Task: Add an event with the title Webinar: Advanced Google AdWords Campaign Optimization, date '2023/11/03', time 9:15 AM to 11:15 AMand add a description: The problem-solving activities will be designed with time constraints, simulating real-world pressure and the need for efficient decision-making. This encourages teams to prioritize tasks, manage their time effectively, and remain focused on achieving their goals.Select event color  Banana . Add location for the event as: Milan, Italy, logged in from the account softage.4@softage.netand send the event invitation to softage.8@softage.net and softage.9@softage.net. Set a reminder for the event Weekly on Sunday
Action: Mouse moved to (78, 97)
Screenshot: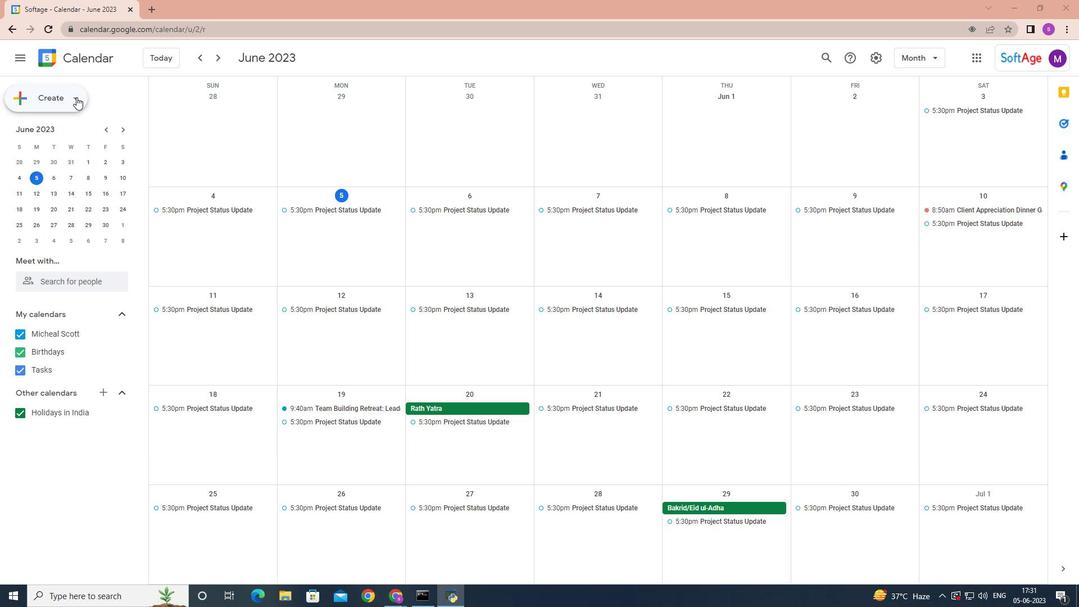 
Action: Mouse pressed left at (78, 97)
Screenshot: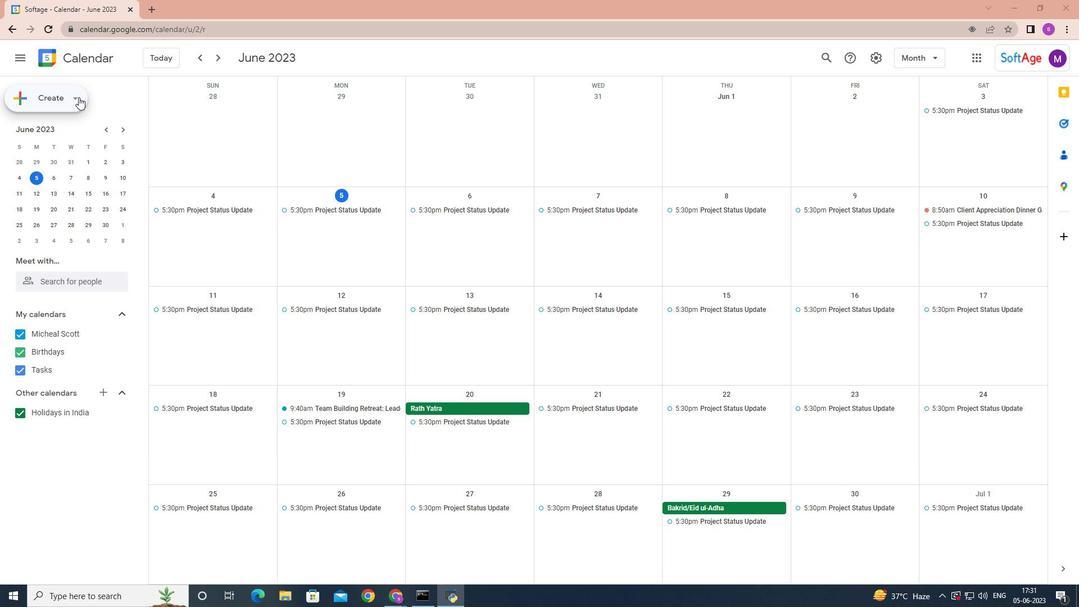 
Action: Mouse moved to (68, 125)
Screenshot: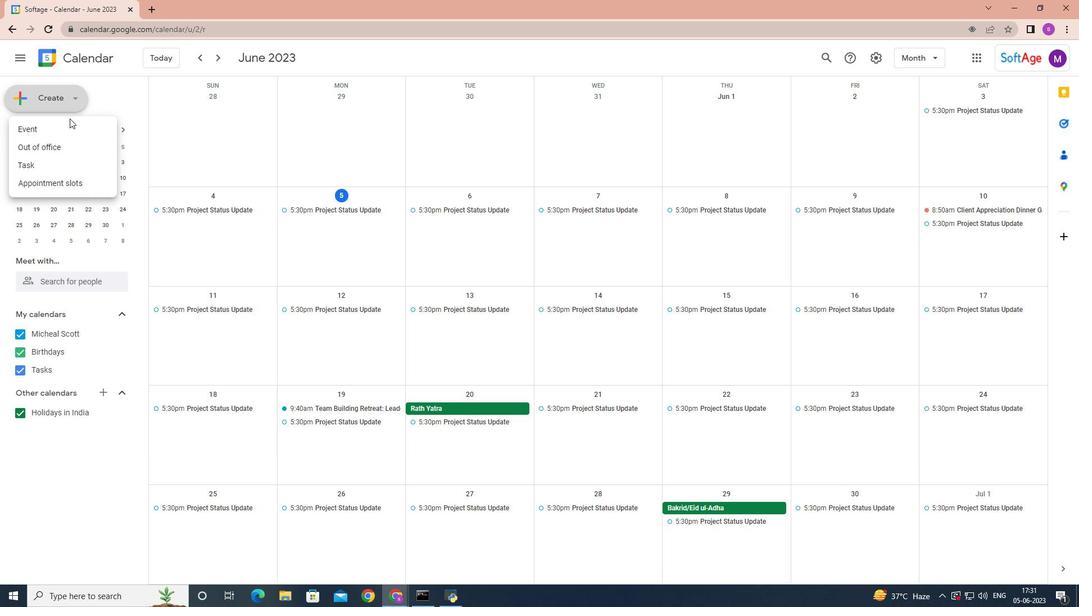 
Action: Mouse pressed left at (68, 125)
Screenshot: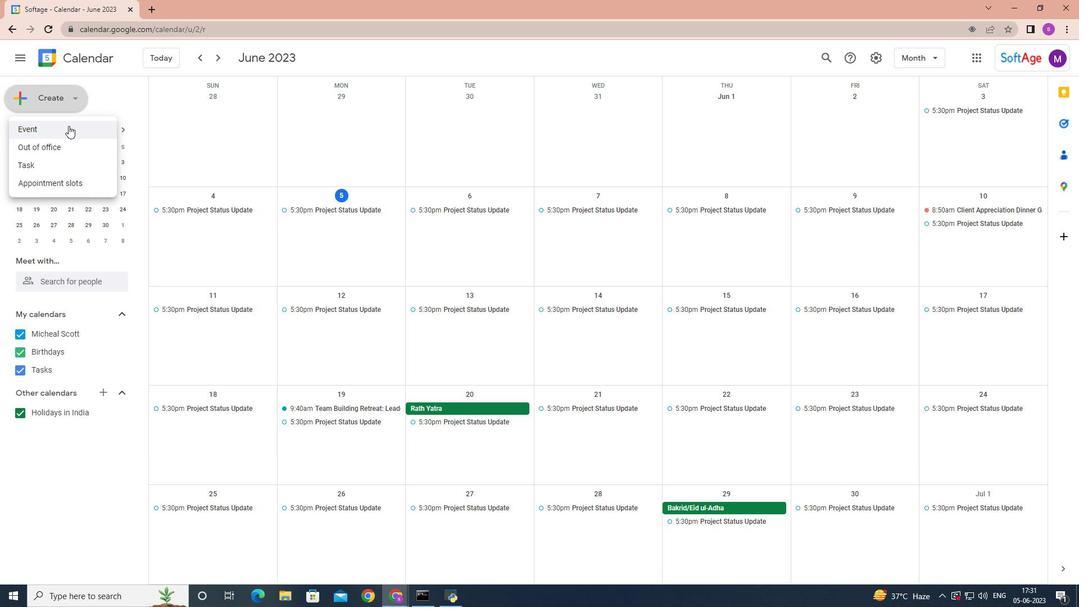 
Action: Mouse moved to (178, 439)
Screenshot: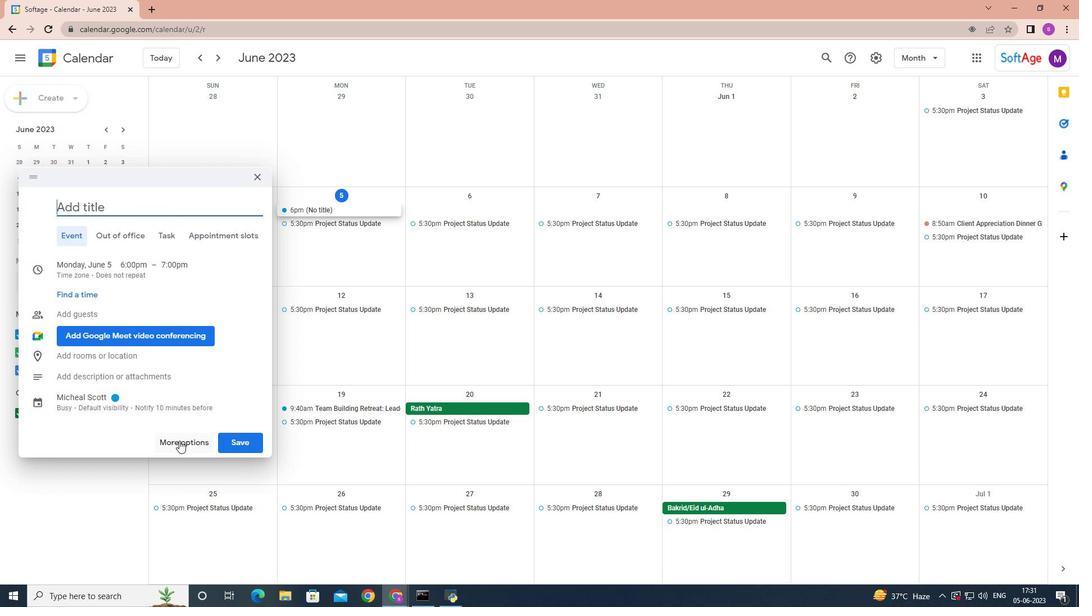 
Action: Mouse pressed left at (178, 439)
Screenshot: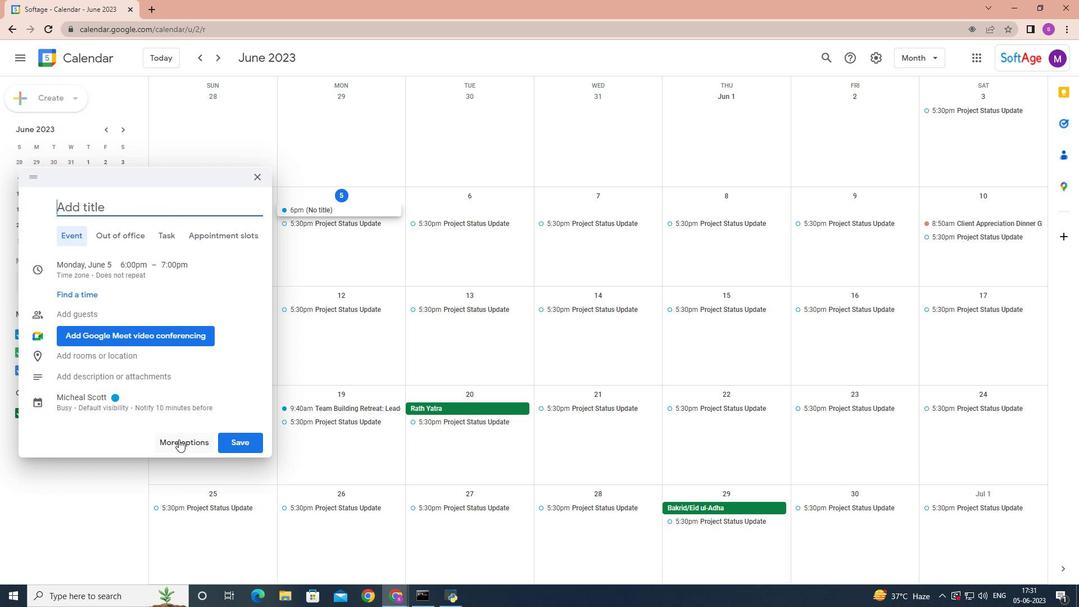 
Action: Key pressed <Key.shift>Webinar<Key.shift>:<Key.space><Key.shift>Advanced<Key.space><Key.shift>Google<Key.space><Key.shift>Ad<Key.shift>Words<Key.space><Key.shift>Campaign<Key.space><Key.shift>Optimization
Screenshot: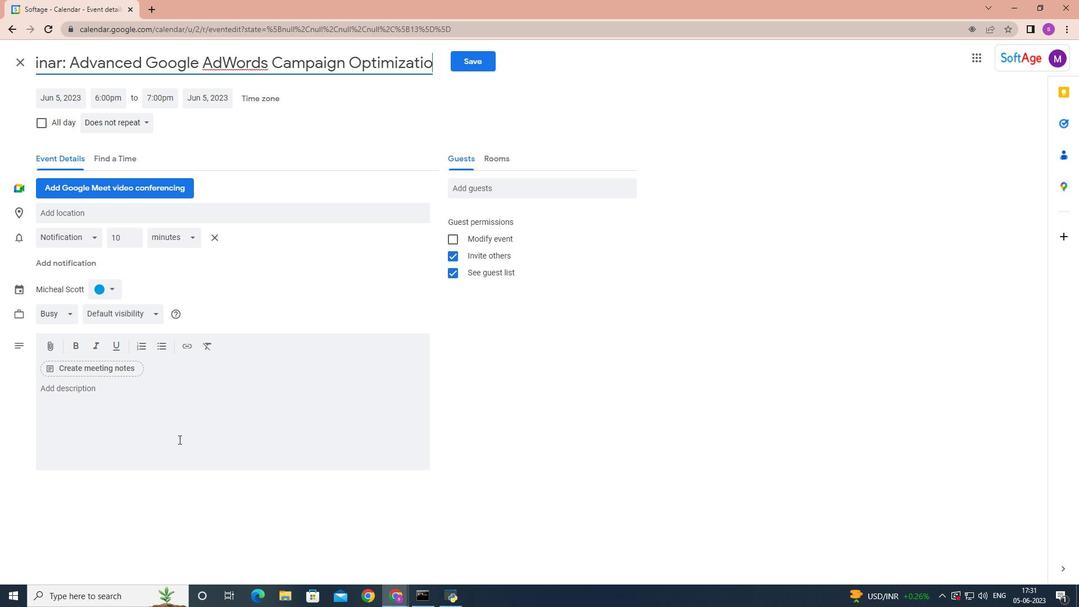 
Action: Mouse moved to (48, 99)
Screenshot: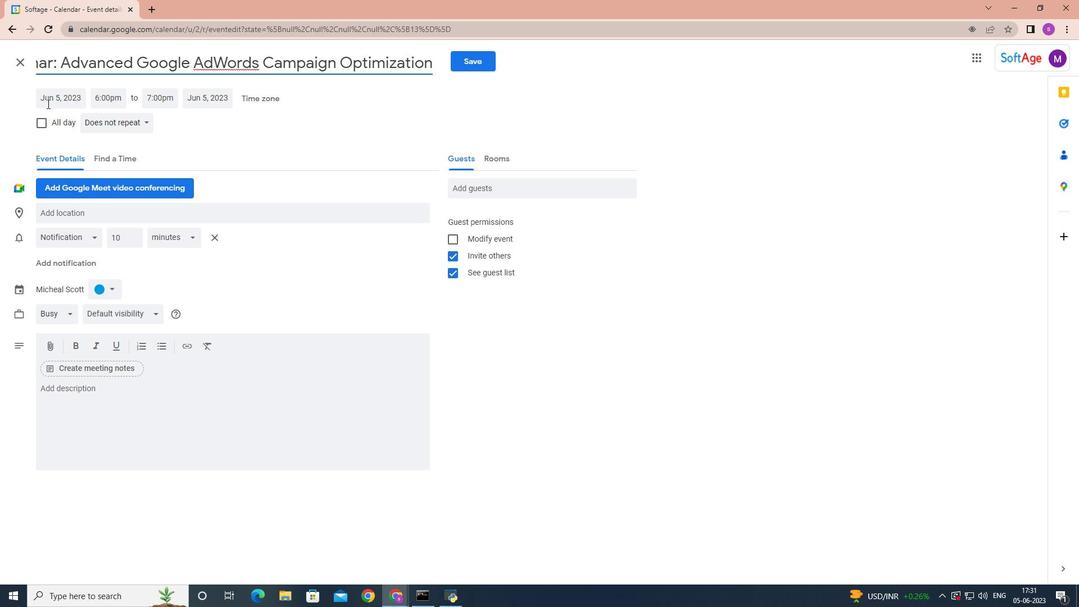 
Action: Mouse pressed left at (48, 99)
Screenshot: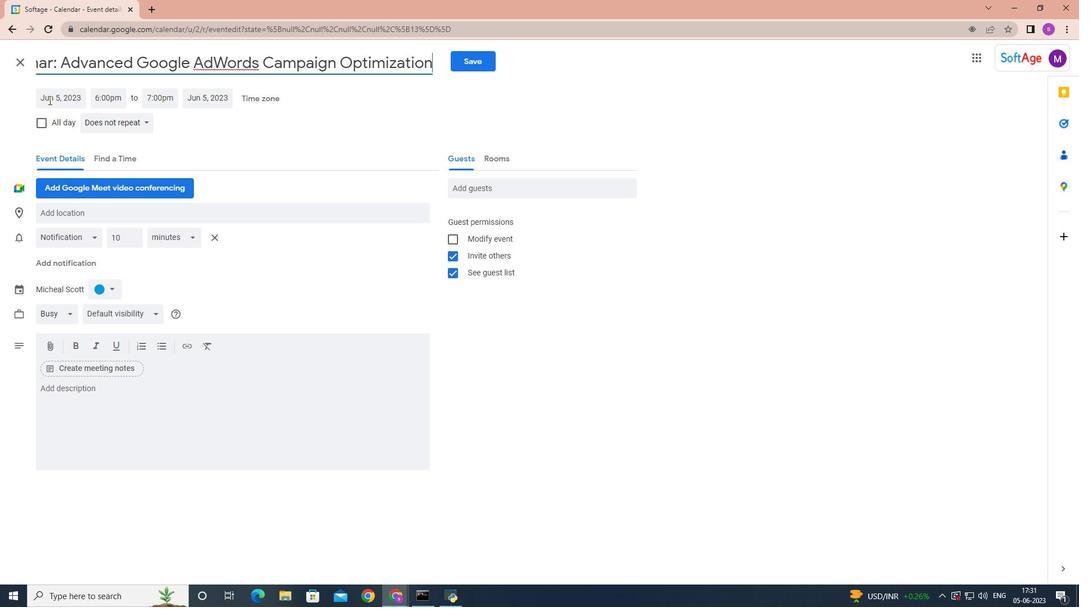 
Action: Mouse moved to (176, 120)
Screenshot: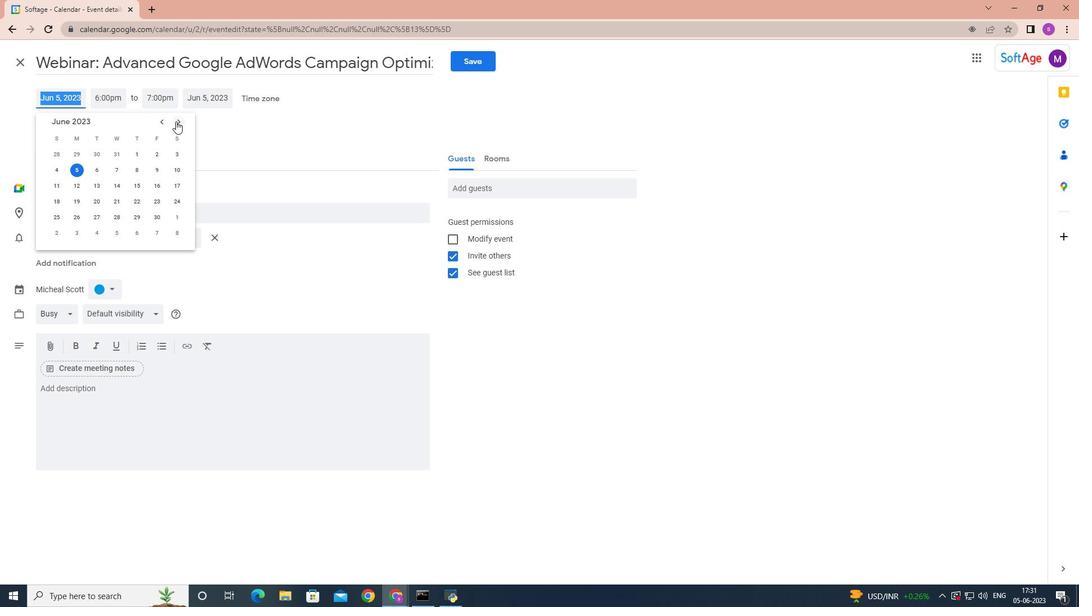 
Action: Mouse pressed left at (176, 120)
Screenshot: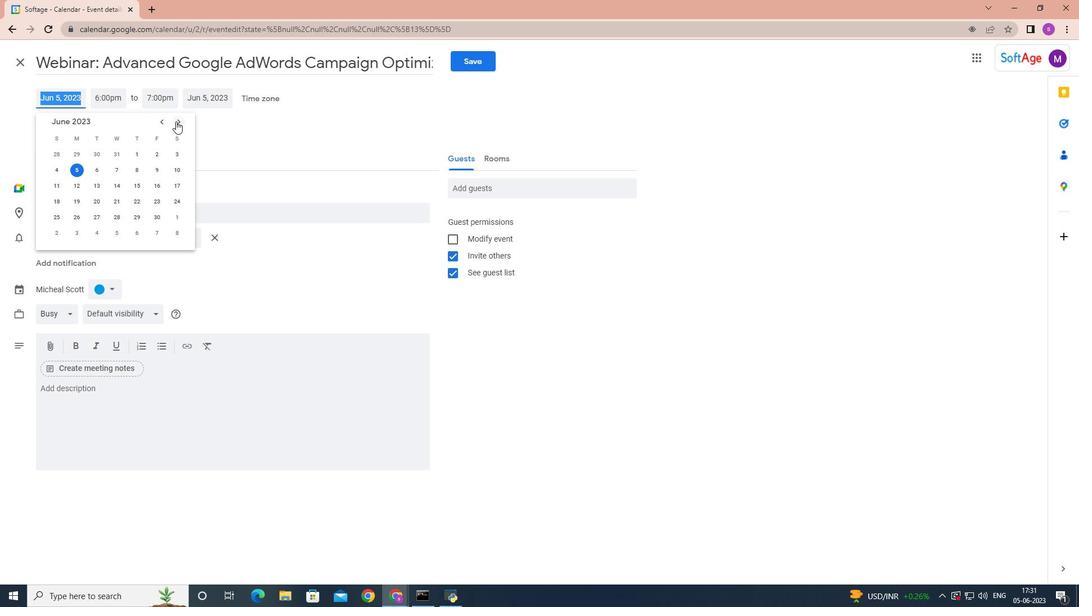 
Action: Mouse pressed left at (176, 120)
Screenshot: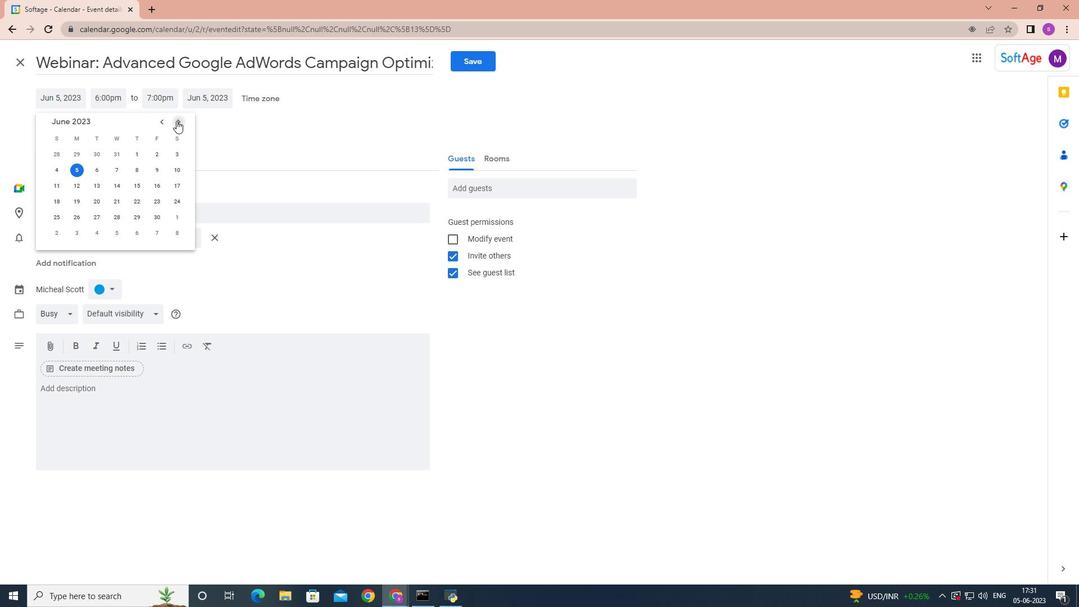 
Action: Mouse pressed left at (176, 120)
Screenshot: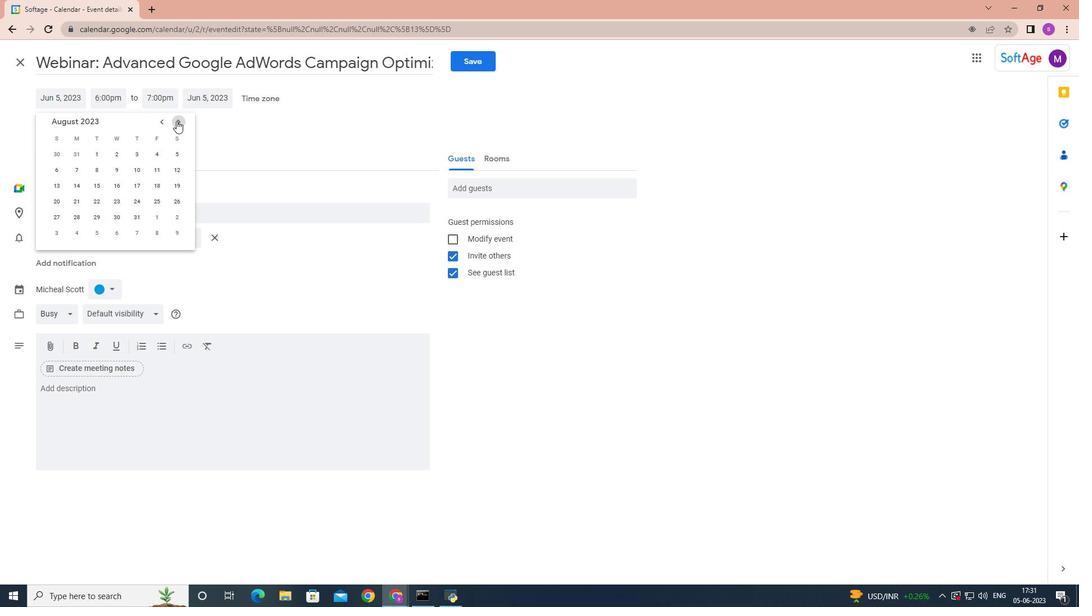 
Action: Mouse pressed left at (176, 120)
Screenshot: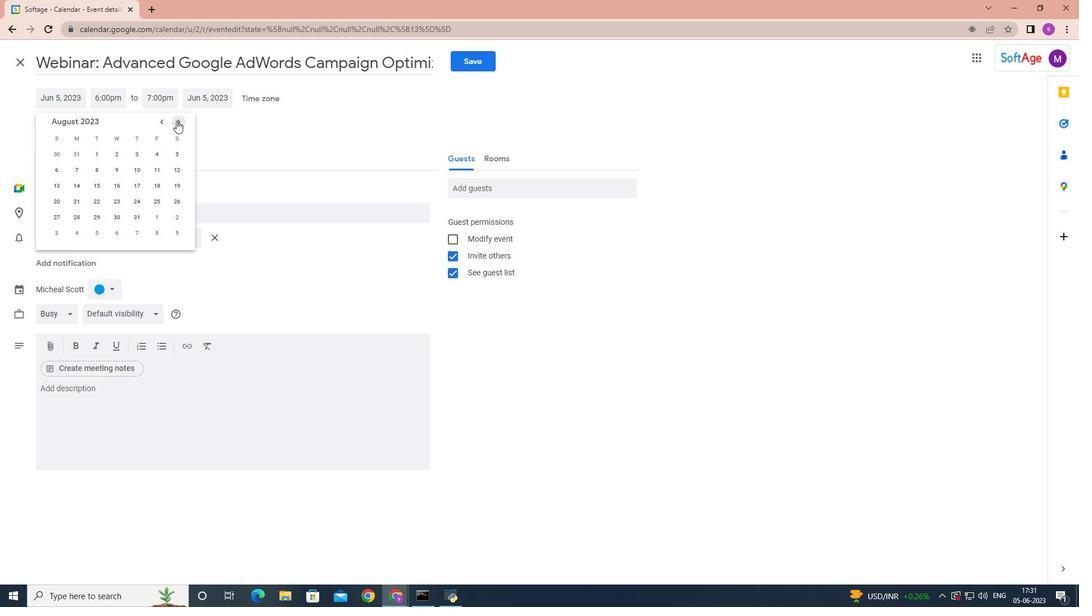 
Action: Mouse pressed left at (176, 120)
Screenshot: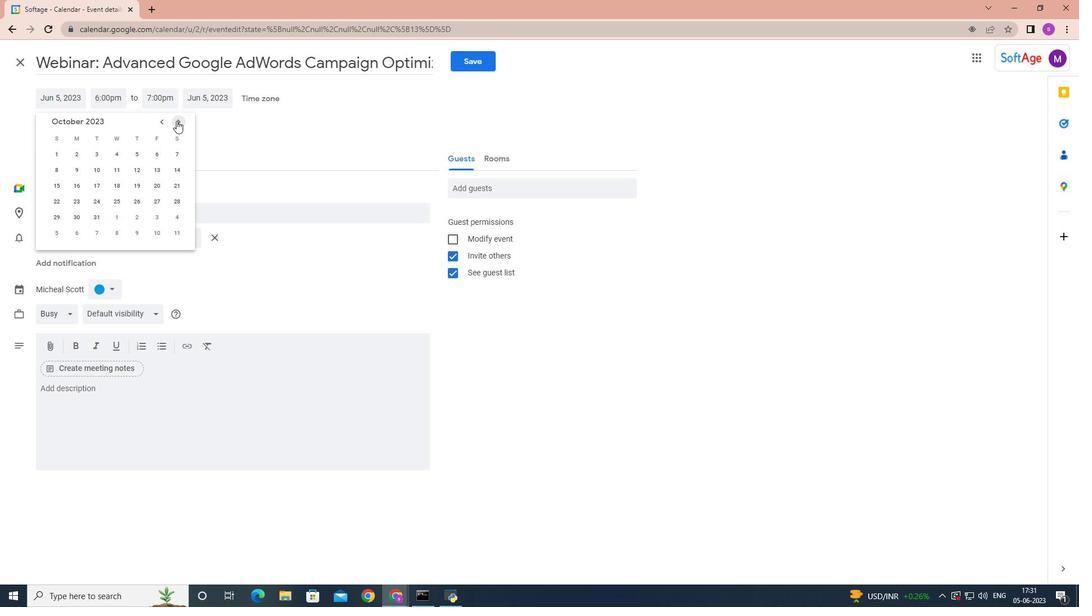 
Action: Mouse moved to (155, 155)
Screenshot: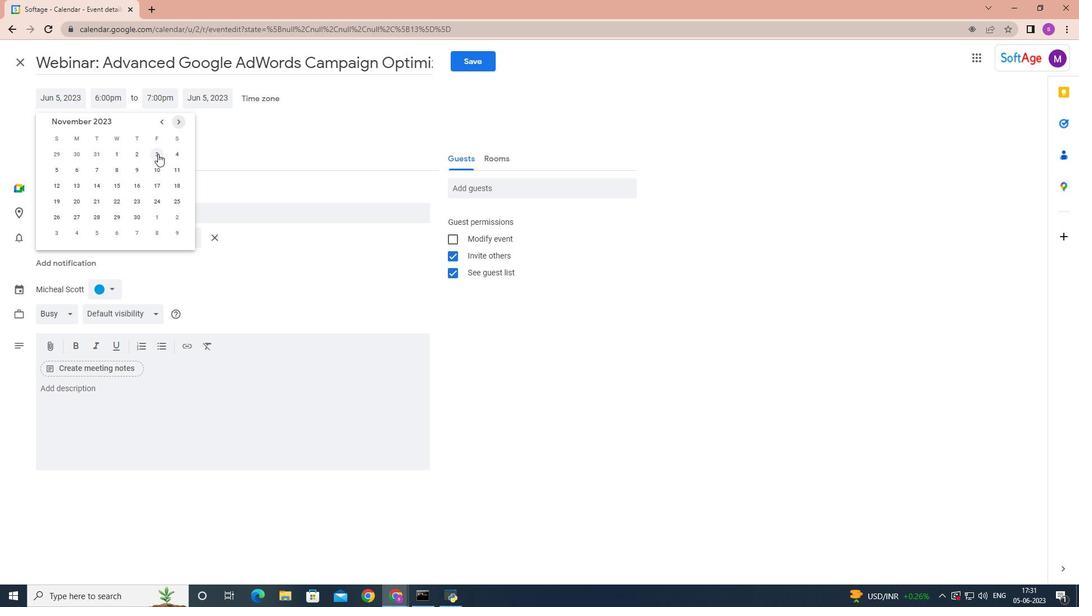 
Action: Mouse pressed left at (155, 155)
Screenshot: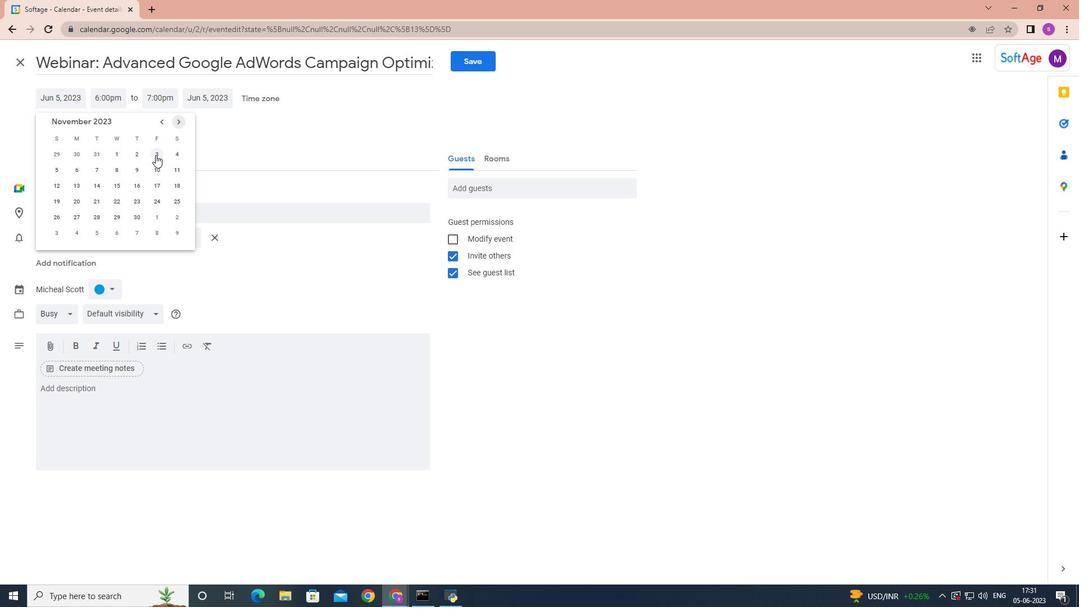 
Action: Mouse moved to (112, 98)
Screenshot: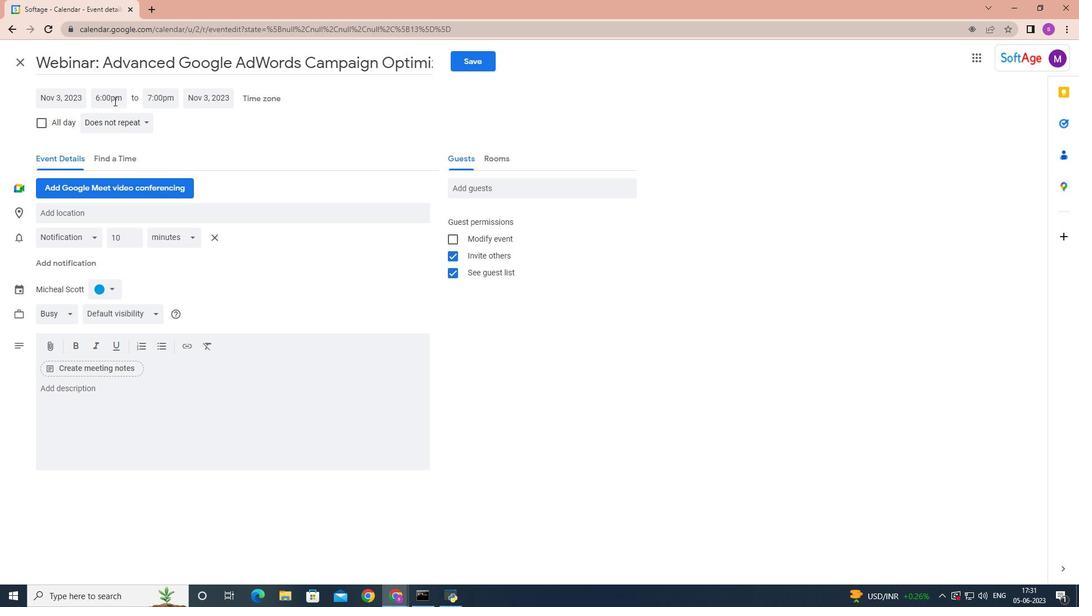 
Action: Mouse pressed left at (112, 98)
Screenshot: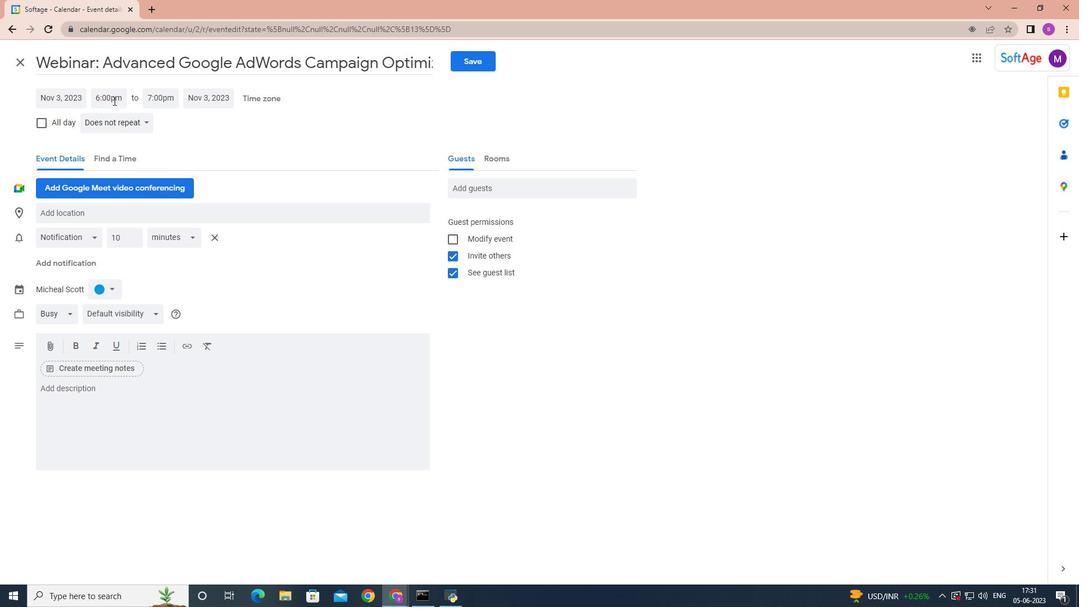 
Action: Mouse moved to (124, 138)
Screenshot: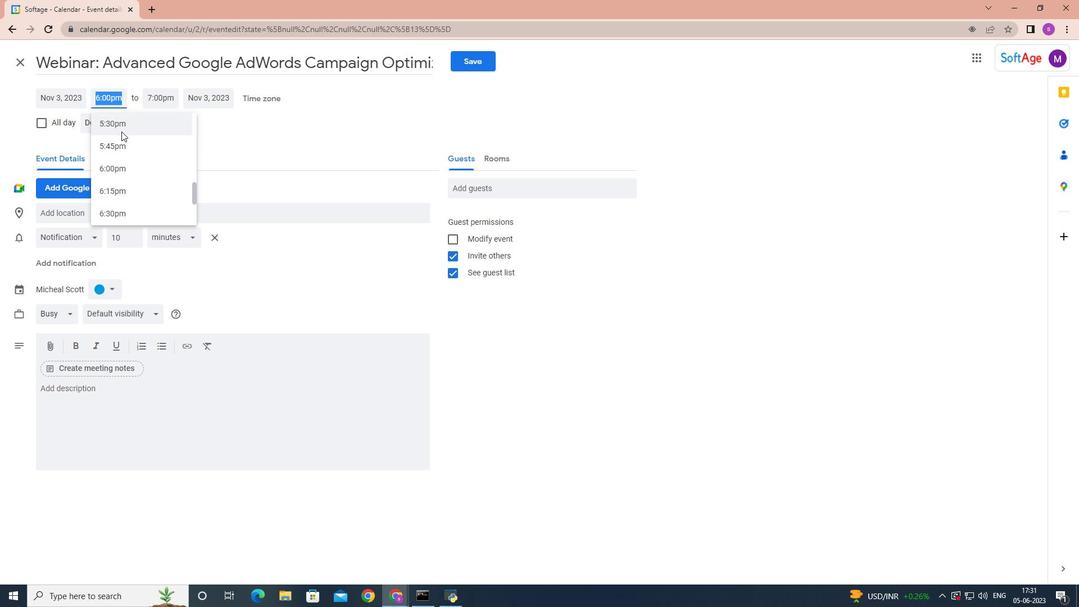 
Action: Mouse scrolled (124, 138) with delta (0, 0)
Screenshot: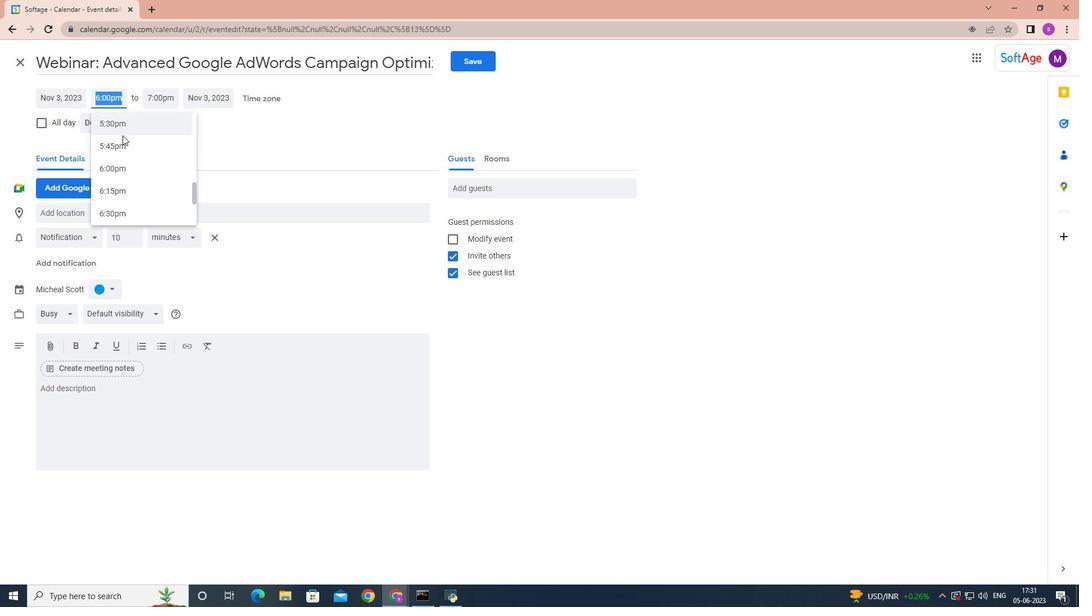 
Action: Mouse scrolled (124, 138) with delta (0, 0)
Screenshot: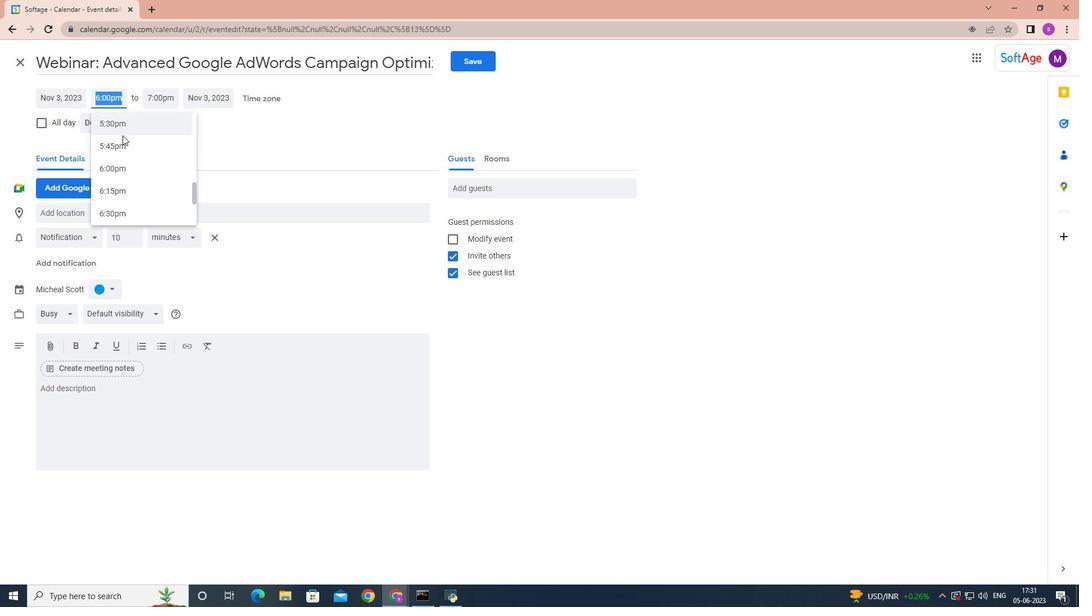 
Action: Mouse moved to (124, 139)
Screenshot: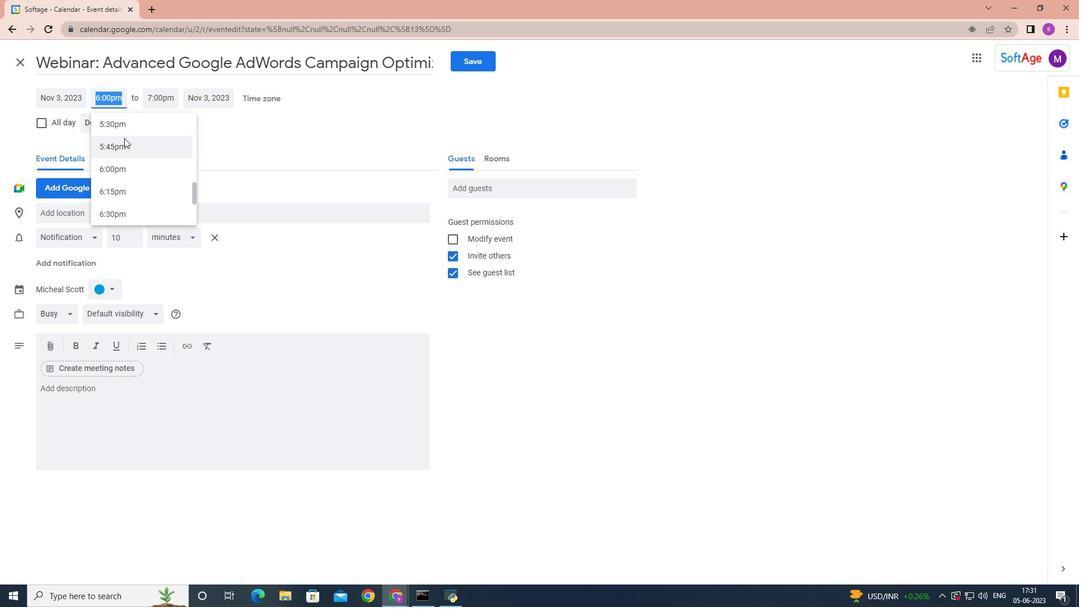 
Action: Mouse scrolled (124, 140) with delta (0, 0)
Screenshot: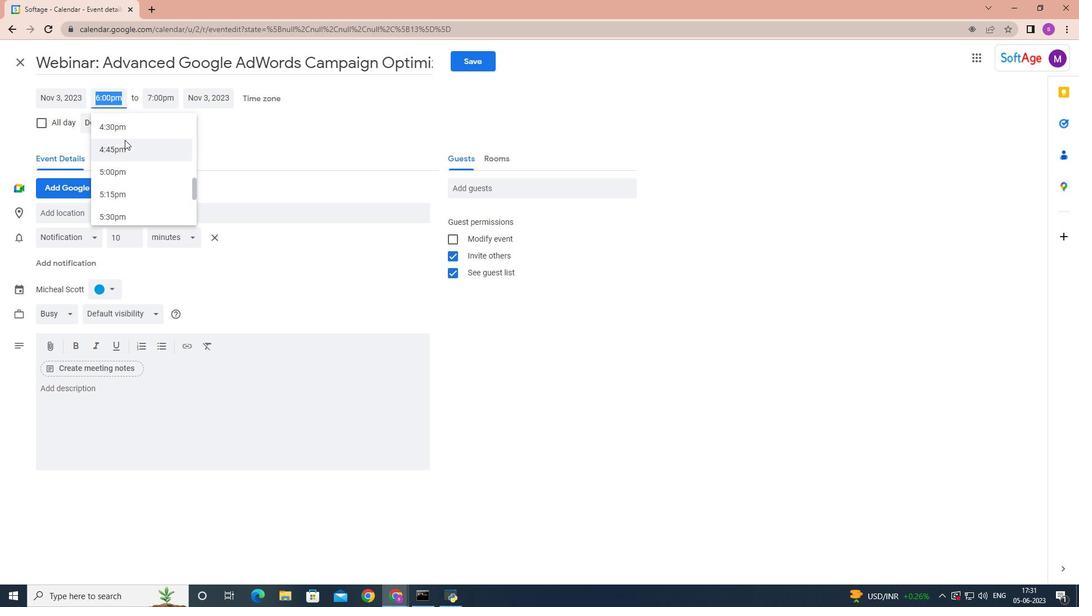 
Action: Mouse scrolled (124, 140) with delta (0, 0)
Screenshot: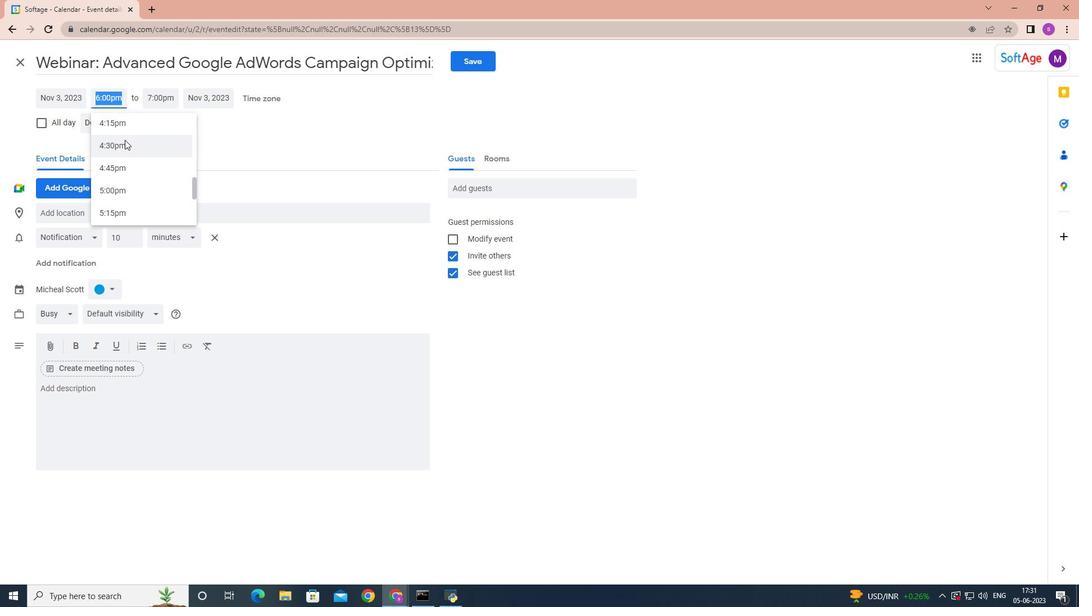 
Action: Mouse scrolled (124, 140) with delta (0, 0)
Screenshot: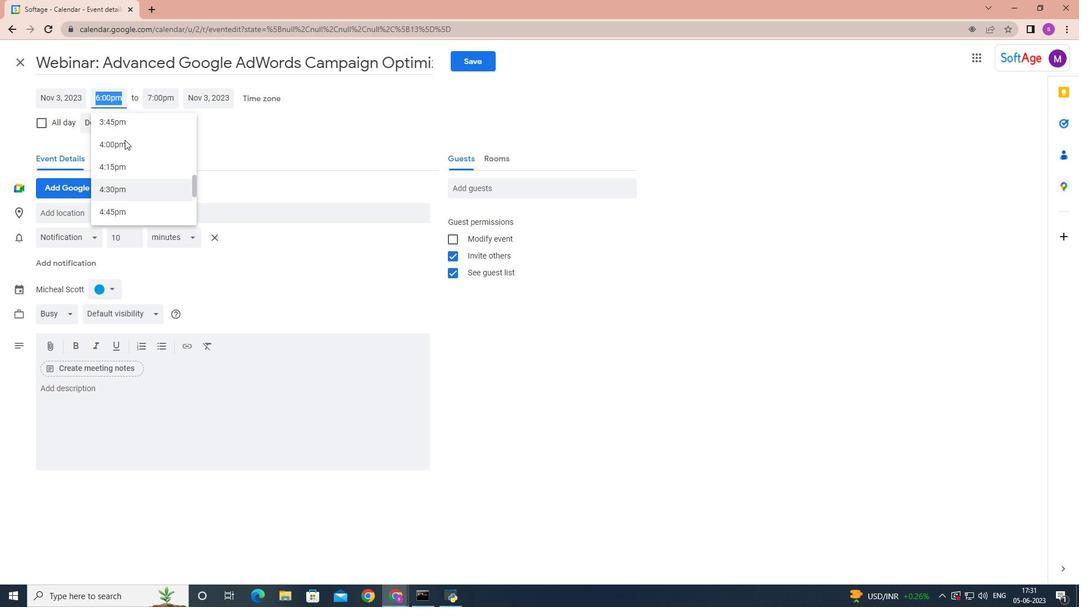 
Action: Mouse scrolled (124, 140) with delta (0, 0)
Screenshot: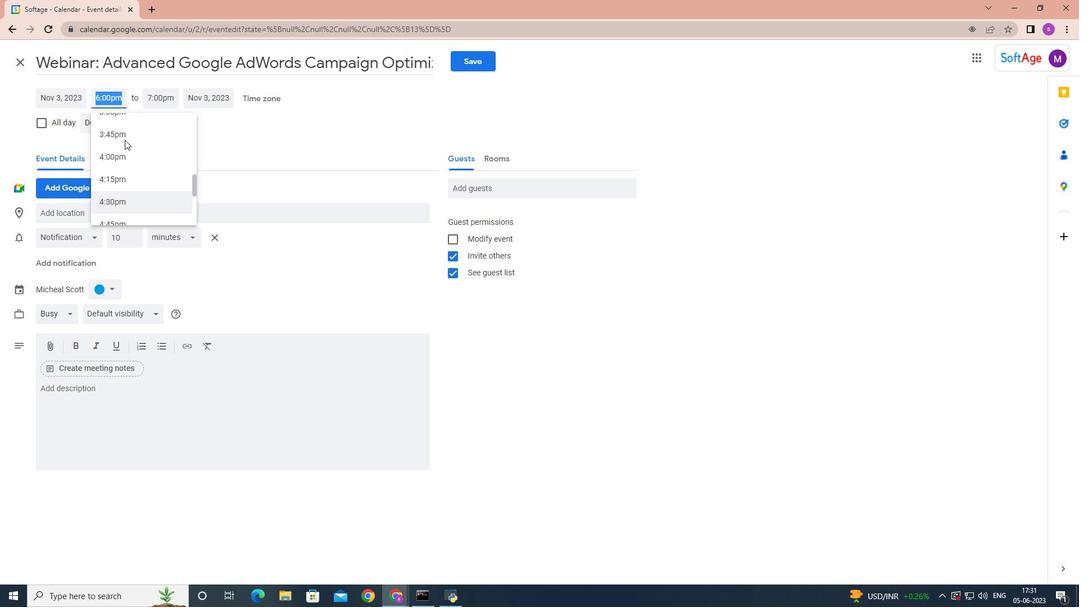 
Action: Mouse moved to (125, 139)
Screenshot: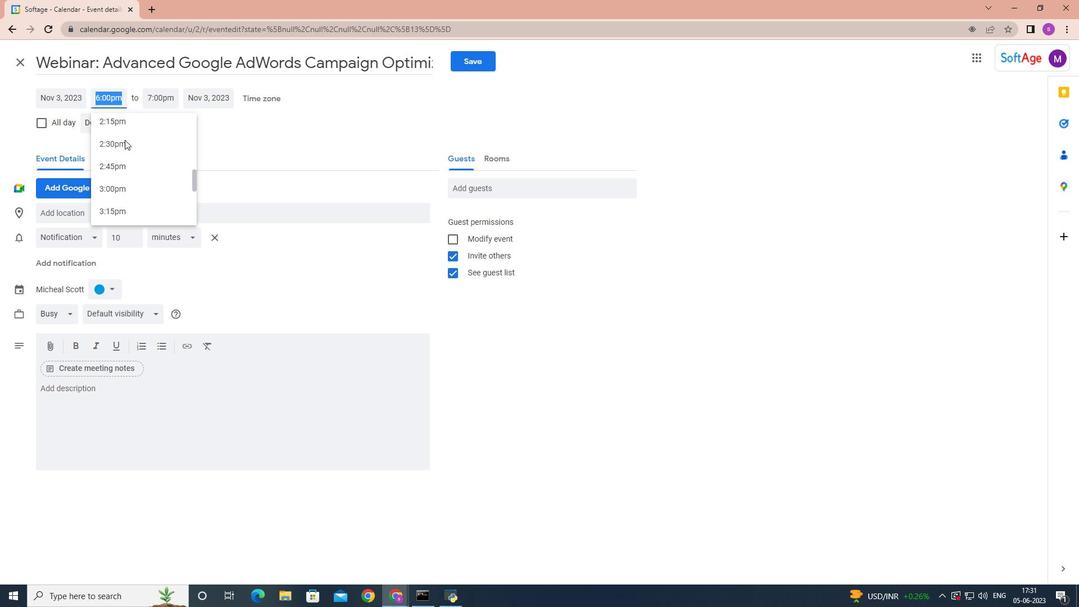 
Action: Mouse scrolled (125, 140) with delta (0, 0)
Screenshot: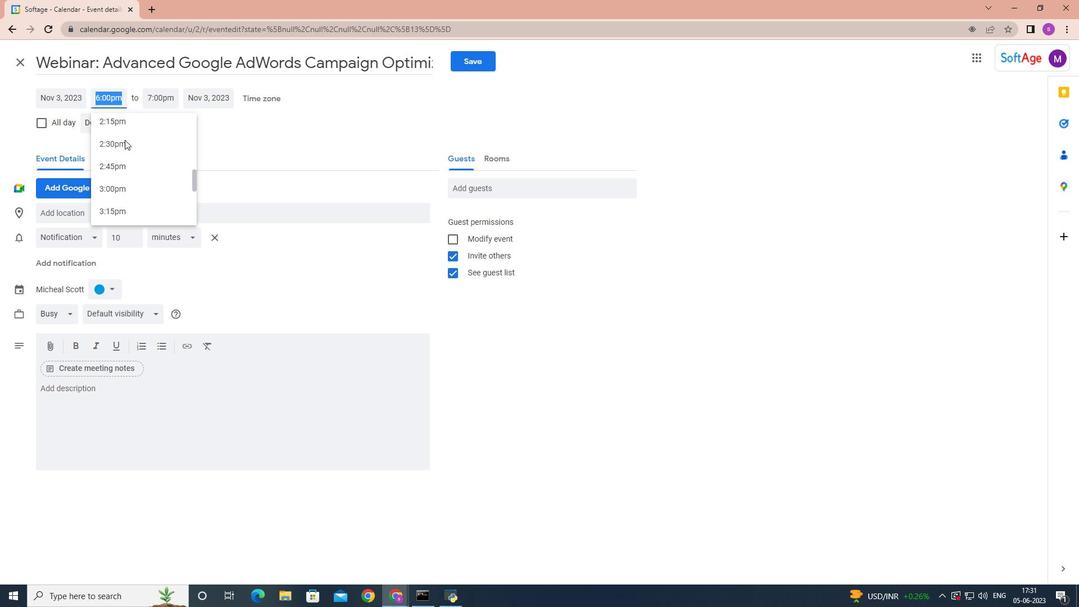 
Action: Mouse scrolled (125, 140) with delta (0, 0)
Screenshot: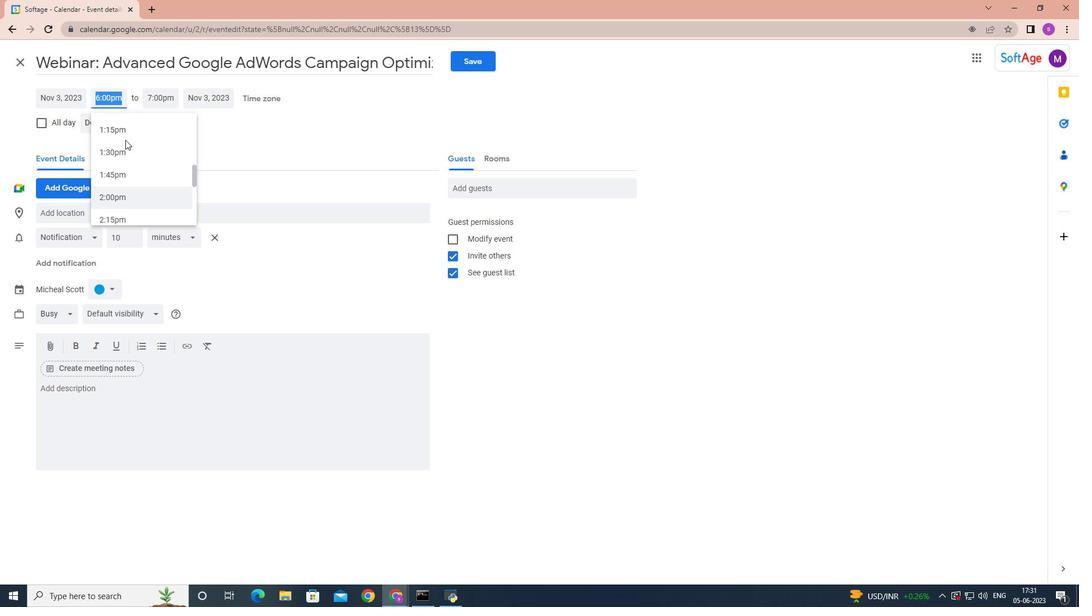 
Action: Mouse scrolled (125, 140) with delta (0, 0)
Screenshot: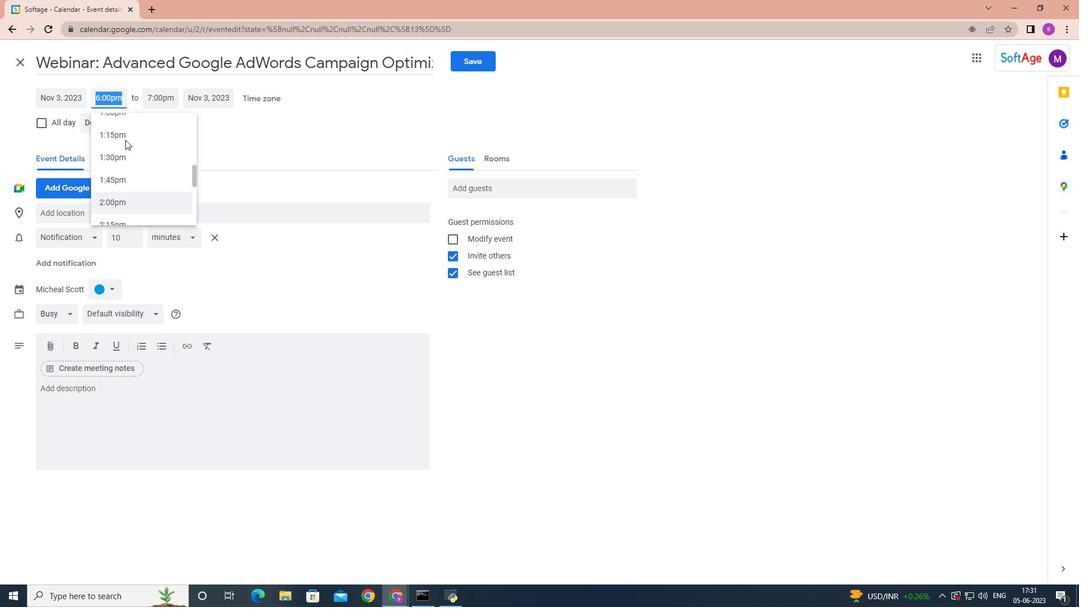 
Action: Mouse scrolled (125, 140) with delta (0, 0)
Screenshot: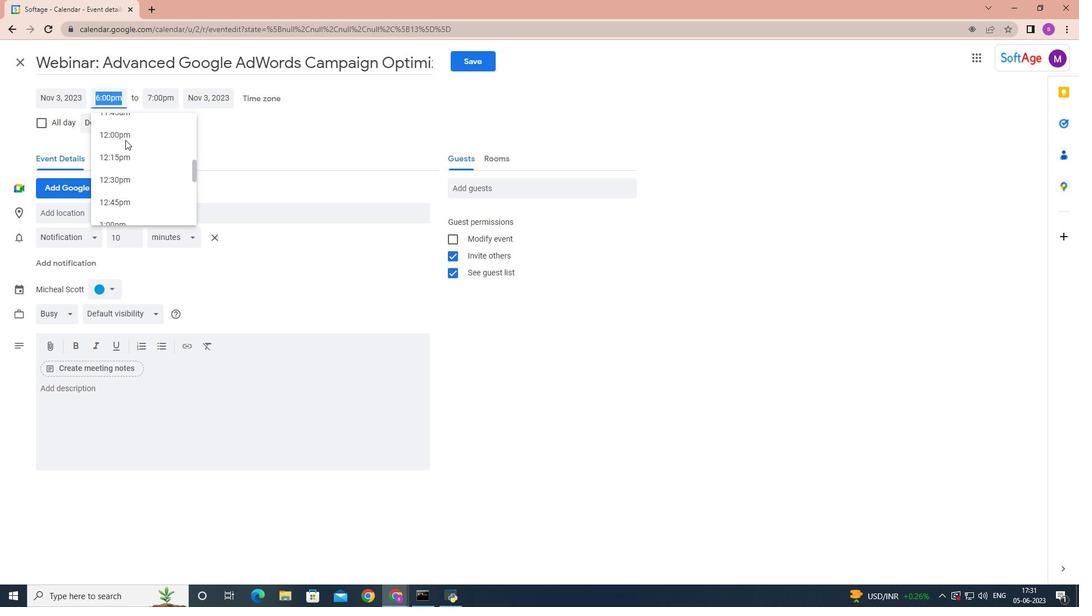 
Action: Mouse scrolled (125, 140) with delta (0, 0)
Screenshot: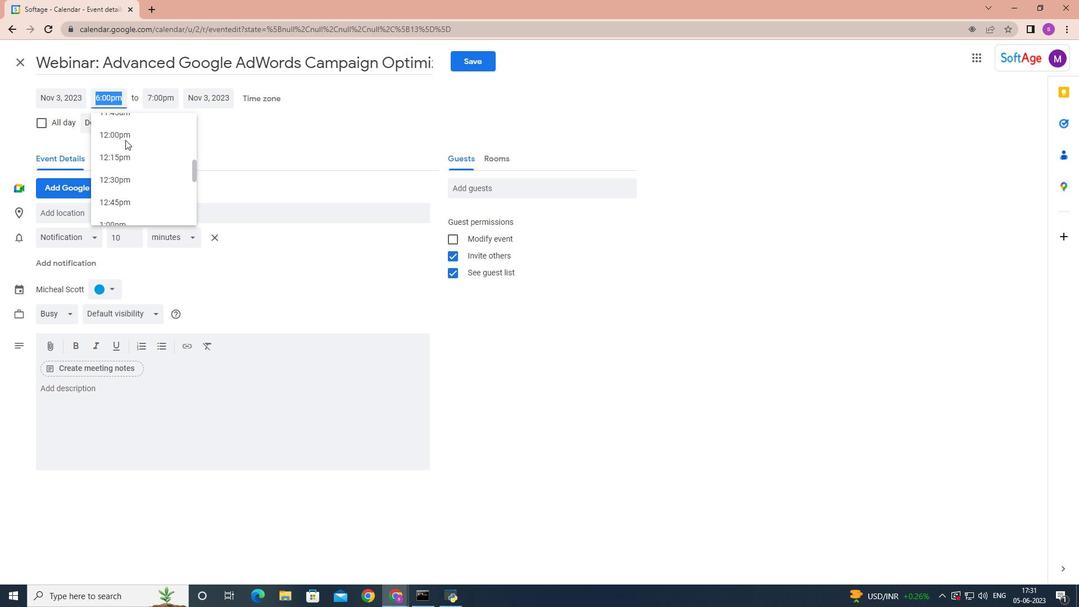 
Action: Mouse scrolled (125, 140) with delta (0, 0)
Screenshot: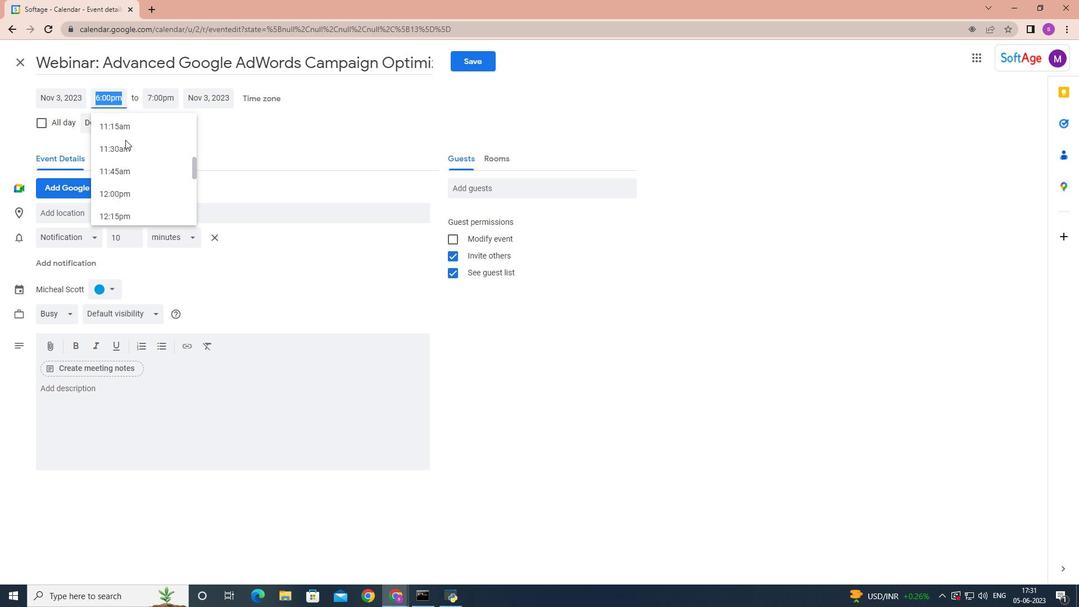 
Action: Mouse scrolled (125, 140) with delta (0, 0)
Screenshot: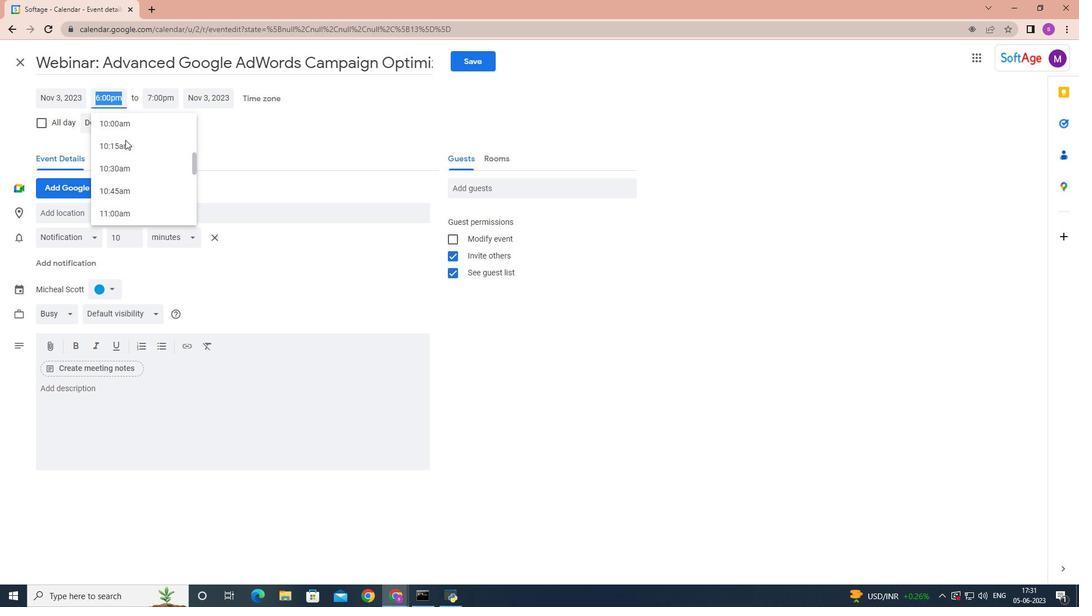 
Action: Mouse scrolled (125, 140) with delta (0, 0)
Screenshot: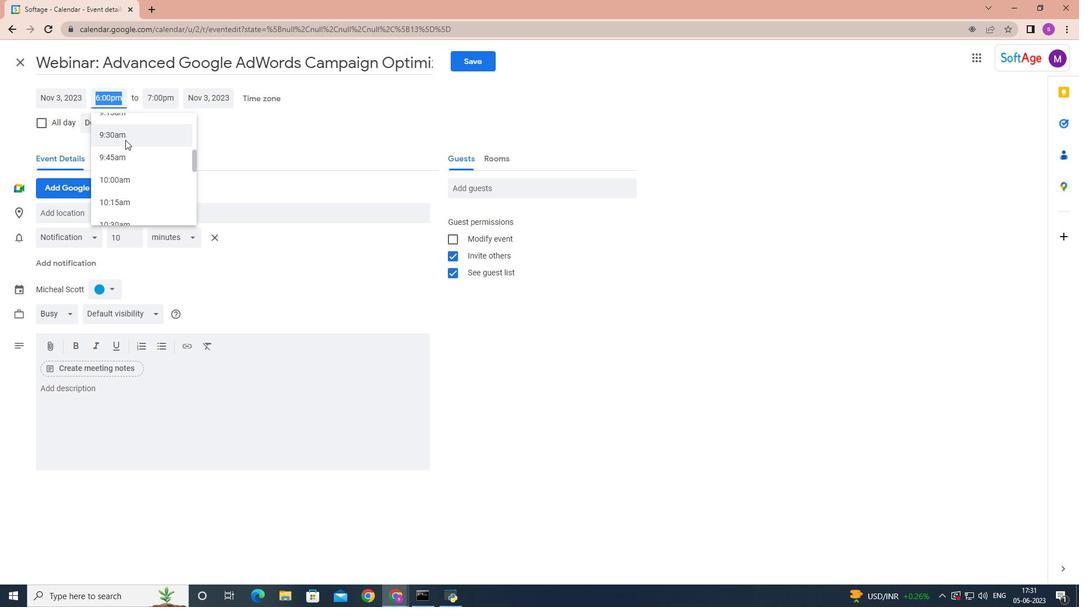 
Action: Mouse scrolled (125, 140) with delta (0, 0)
Screenshot: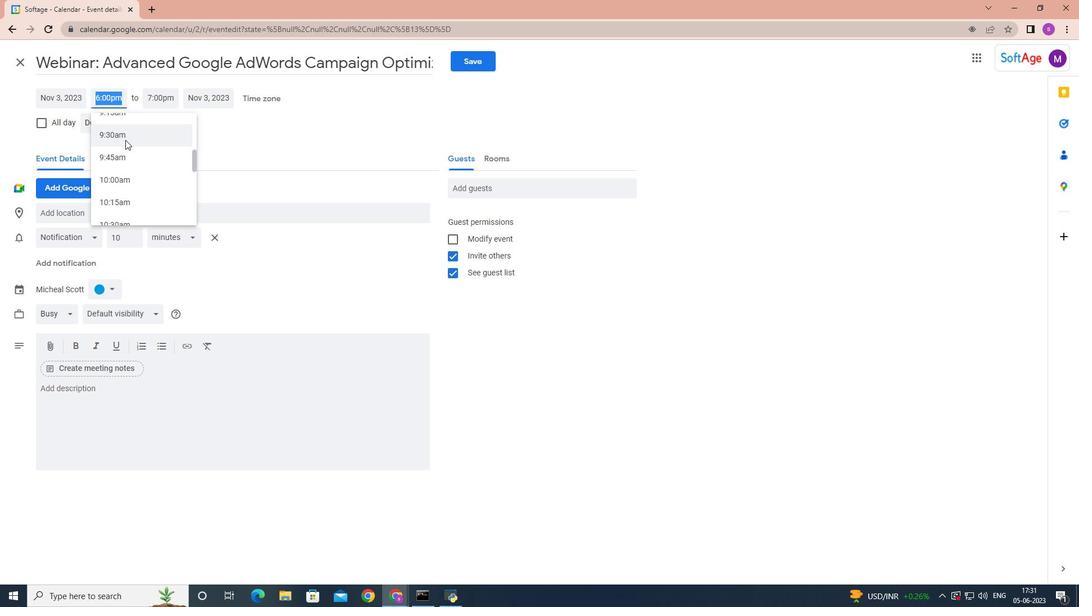 
Action: Mouse moved to (142, 202)
Screenshot: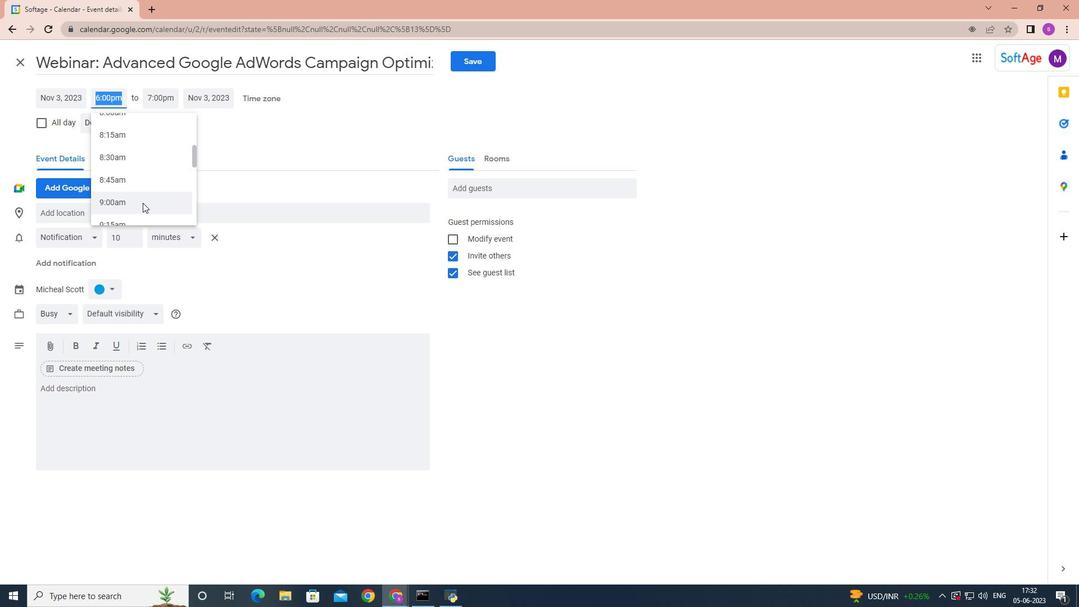 
Action: Mouse scrolled (142, 201) with delta (0, 0)
Screenshot: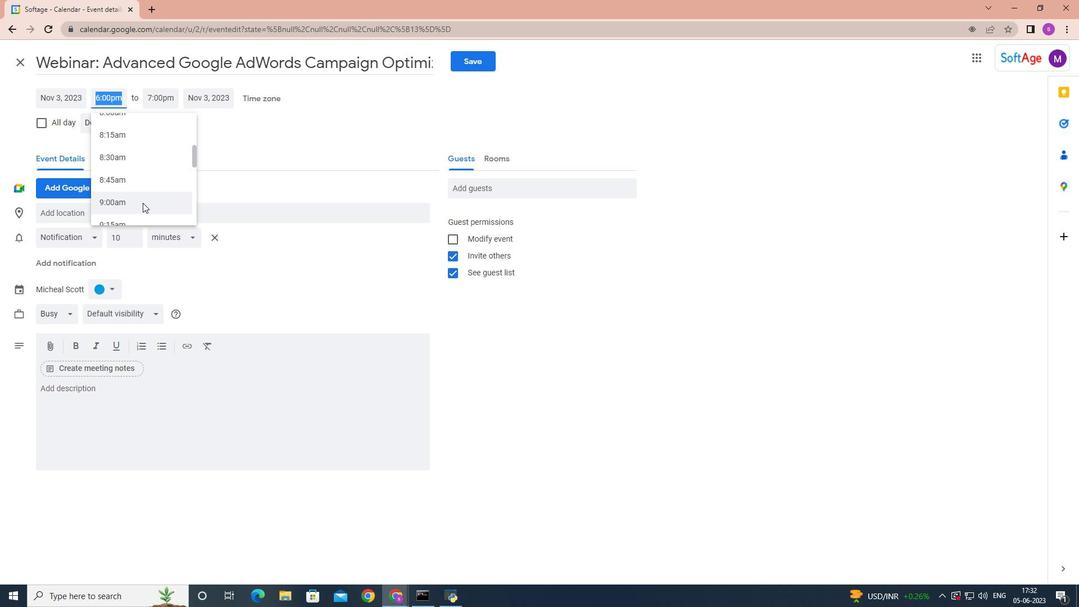 
Action: Mouse moved to (143, 168)
Screenshot: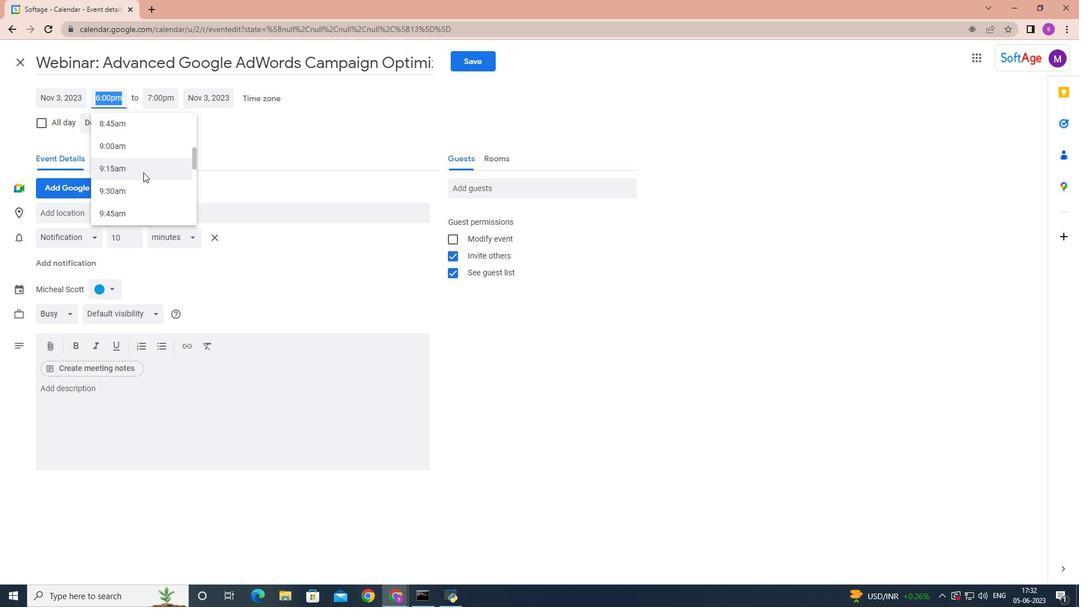 
Action: Mouse pressed left at (143, 168)
Screenshot: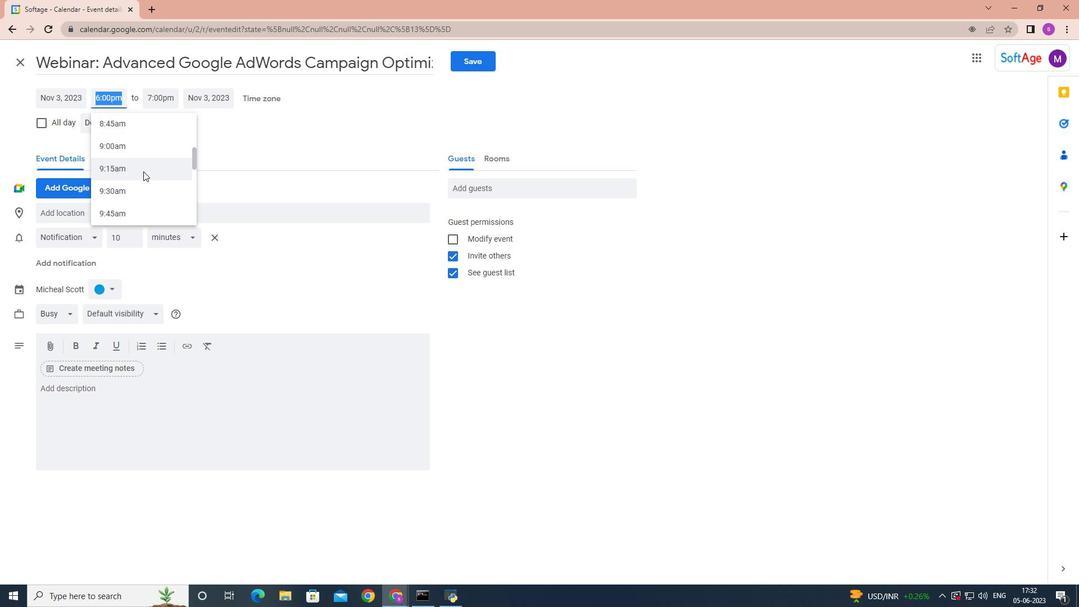 
Action: Mouse moved to (155, 98)
Screenshot: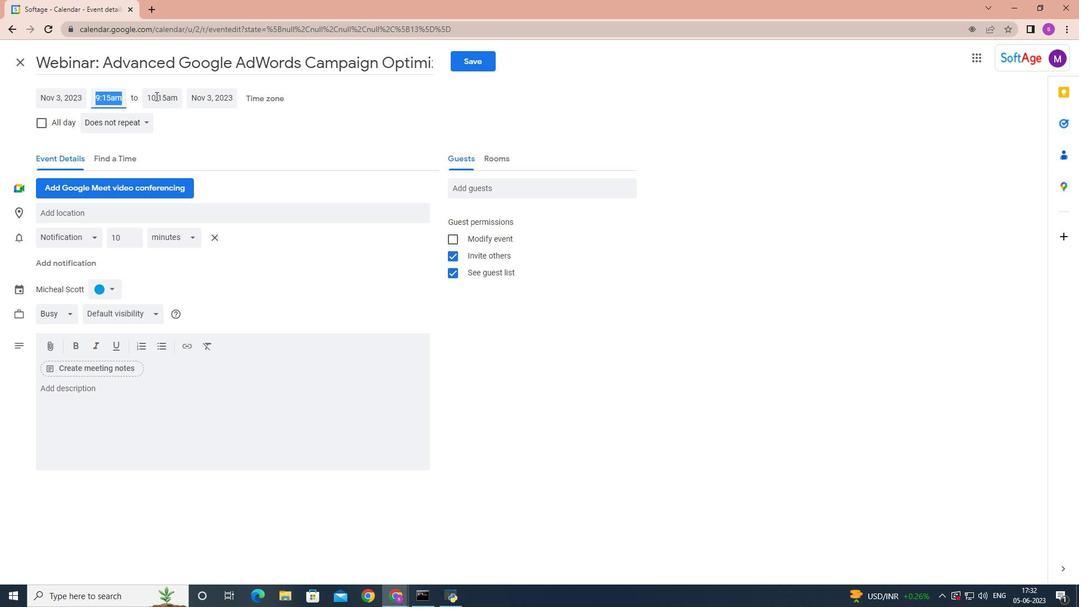 
Action: Mouse pressed left at (155, 98)
Screenshot: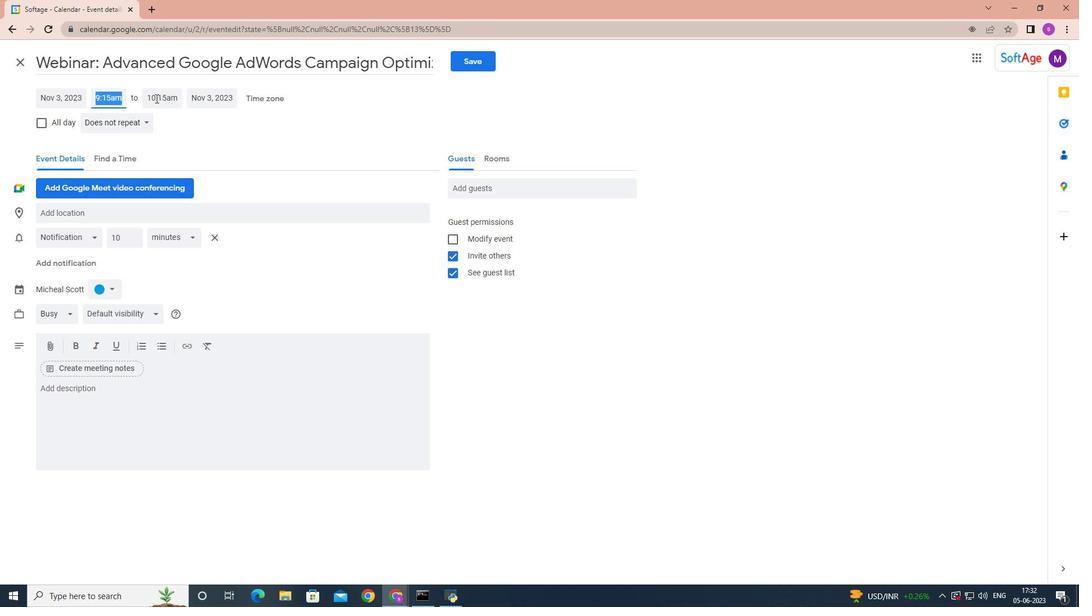 
Action: Mouse moved to (192, 208)
Screenshot: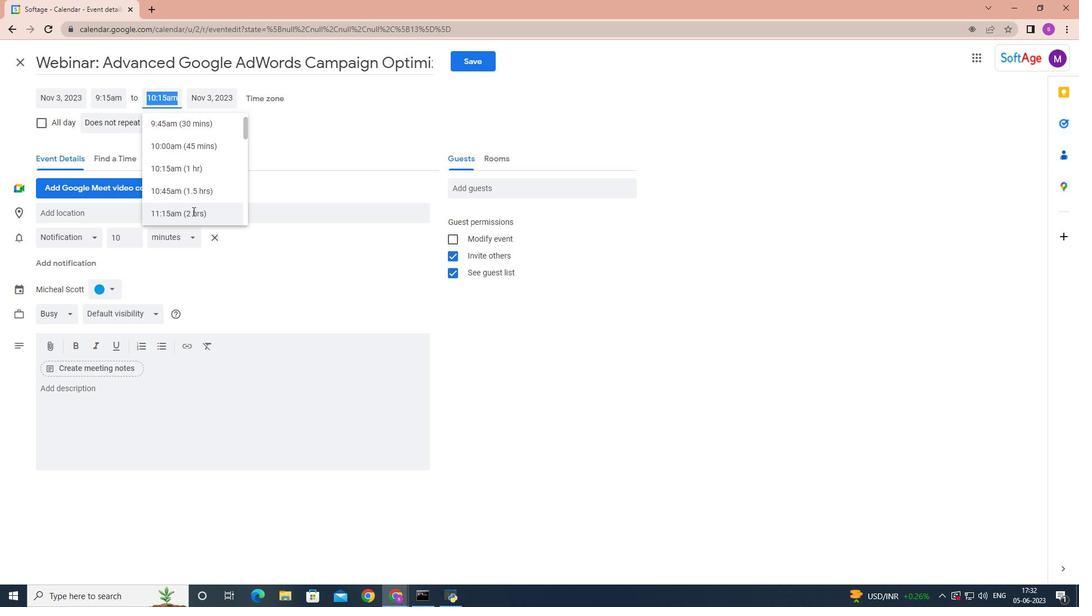 
Action: Mouse pressed left at (192, 208)
Screenshot: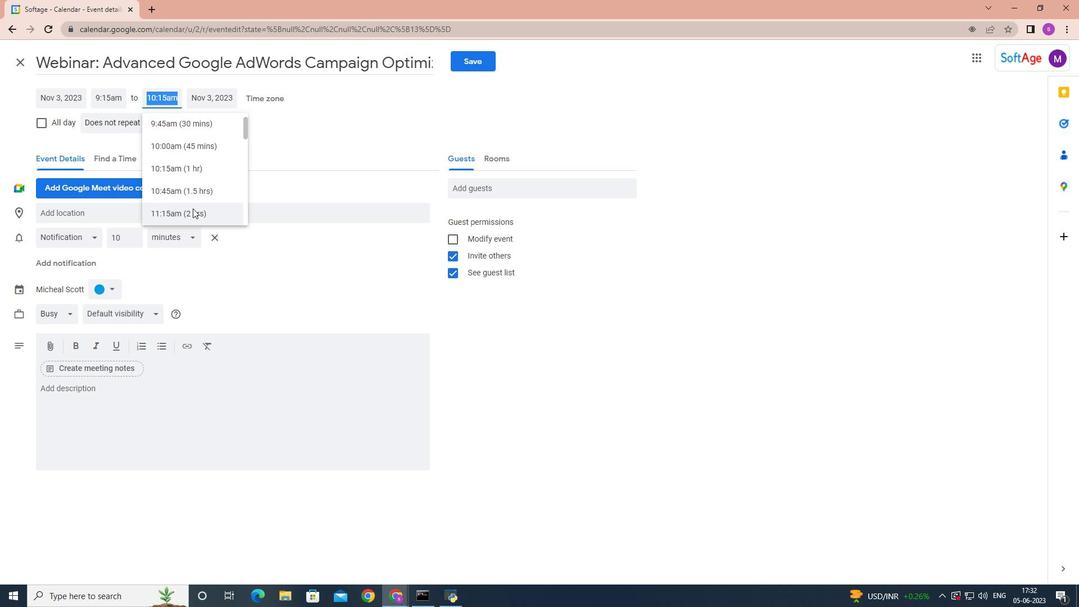 
Action: Mouse moved to (112, 407)
Screenshot: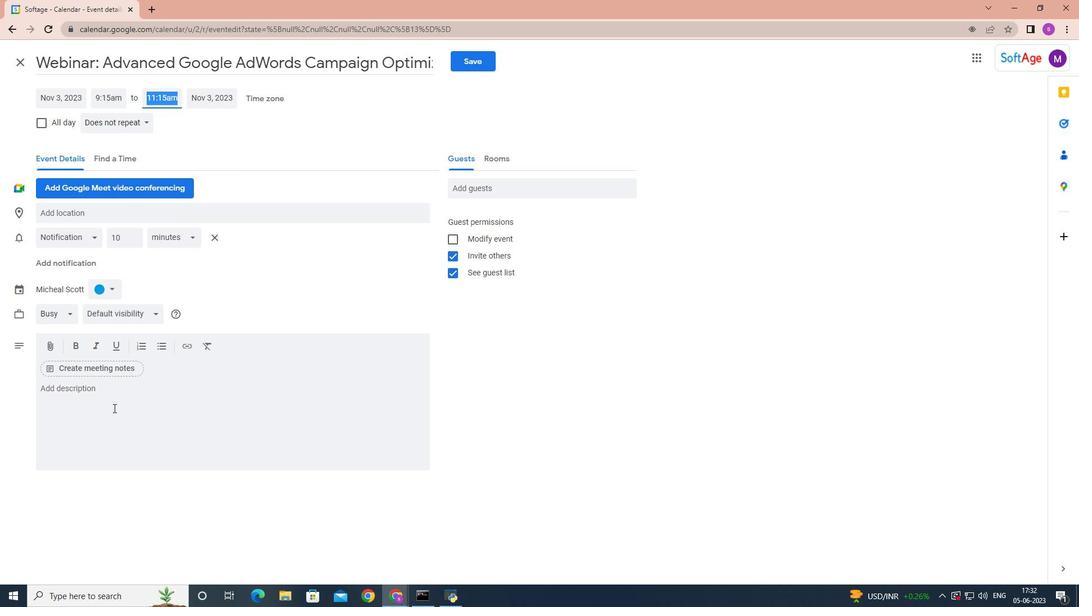 
Action: Mouse pressed left at (112, 407)
Screenshot: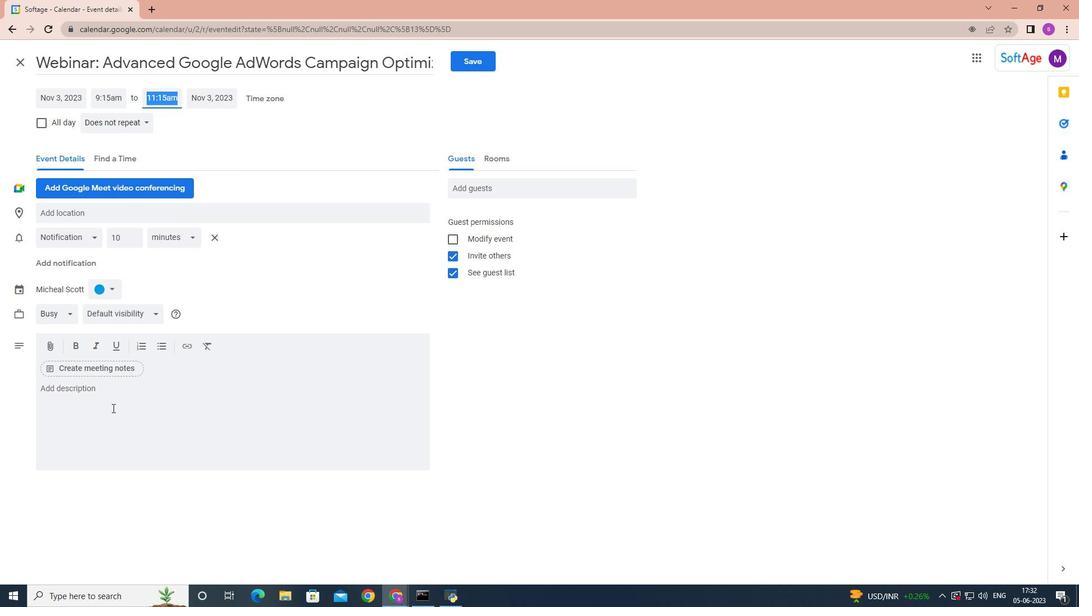 
Action: Mouse moved to (112, 407)
Screenshot: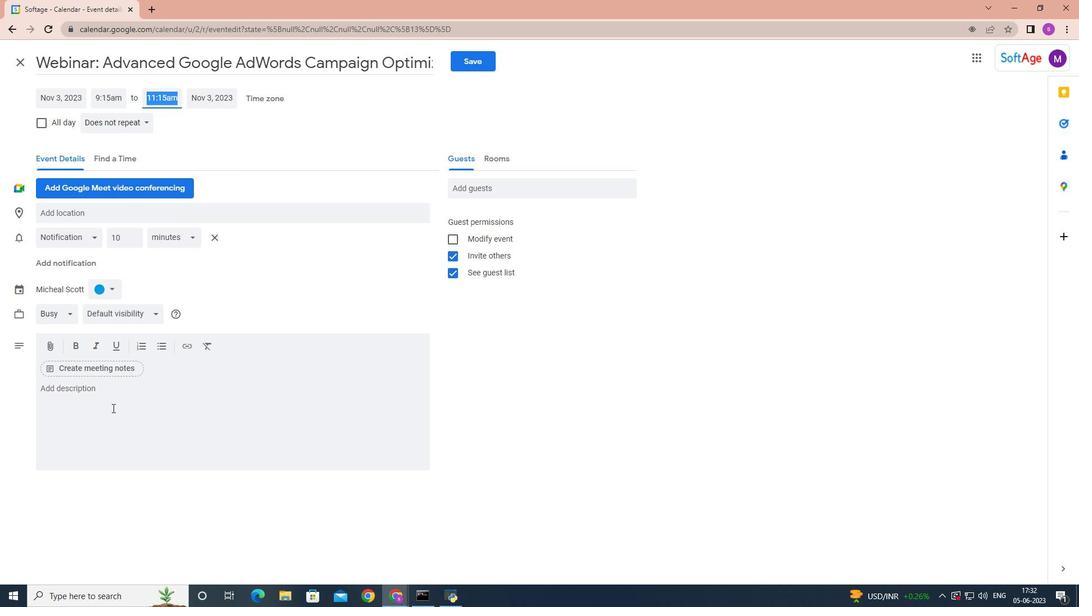 
Action: Key pressed <Key.shift>The<Key.space>problem<Key.space><Key.backspace>-solving<Key.space>activities<Key.space>will<Key.space>be<Key.space>designed<Key.space>with<Key.space>time<Key.space>constraints,<Key.space>simulating<Key.space>real-world<Key.space>pressure<Key.space>and<Key.space>the<Key.space>need<Key.space>for<Key.space>efficient<Key.space>desision<Key.space><Key.backspace><Key.backspace><Key.backspace><Key.backspace><Key.backspace><Key.backspace><Key.backspace>cision<Key.space><Key.backspace>-making<Key.space><Key.backspace>,<Key.backspace>.<Key.shift>This<Key.space>encourages<Key.space>reams<Key.space><Key.backspace><Key.backspace><Key.backspace><Key.backspace><Key.backspace><Key.backspace>teams<Key.space>to<Key.space>prioritize<Key.space>tasks,<Key.space>manage<Key.space>their<Key.space>time<Key.space>effectively,<Key.space>and<Key.space>remain<Key.space>focused<Key.space>on<Key.space>achieving<Key.space>their<Key.space>goals.
Screenshot: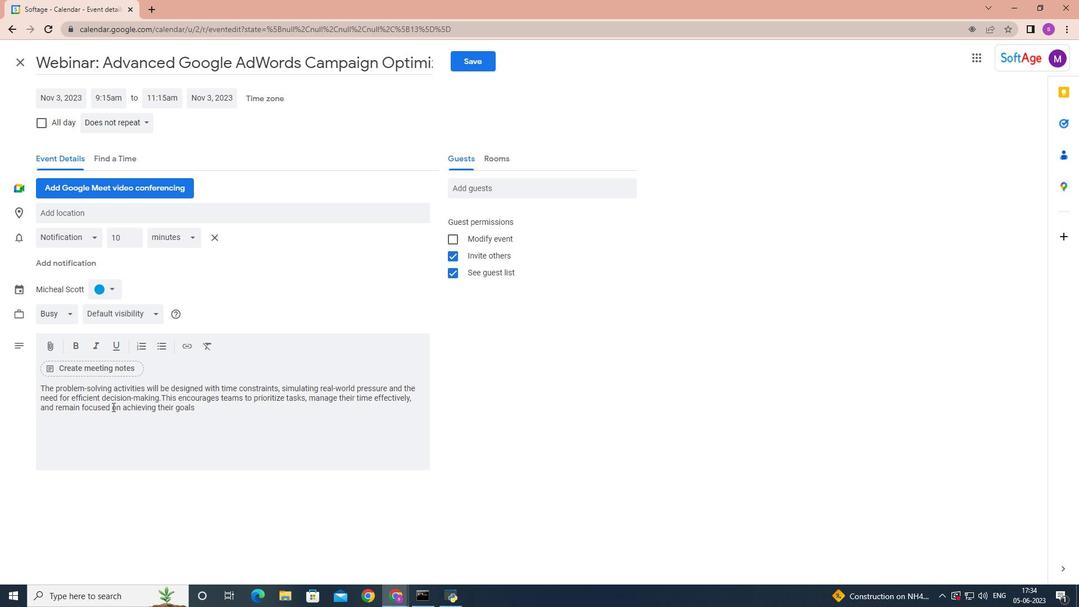 
Action: Mouse moved to (111, 288)
Screenshot: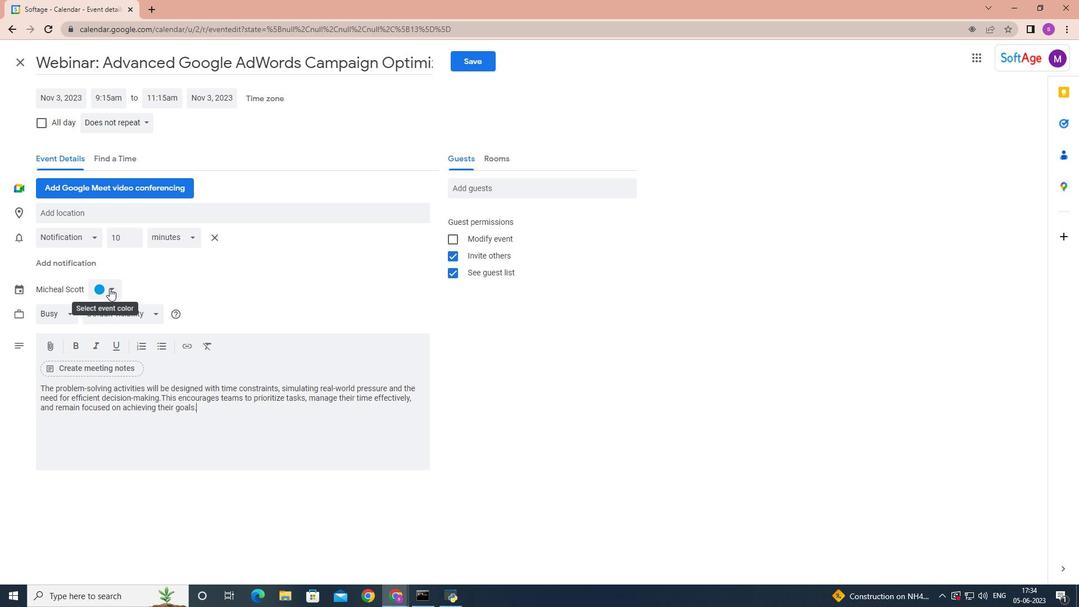 
Action: Mouse pressed left at (111, 288)
Screenshot: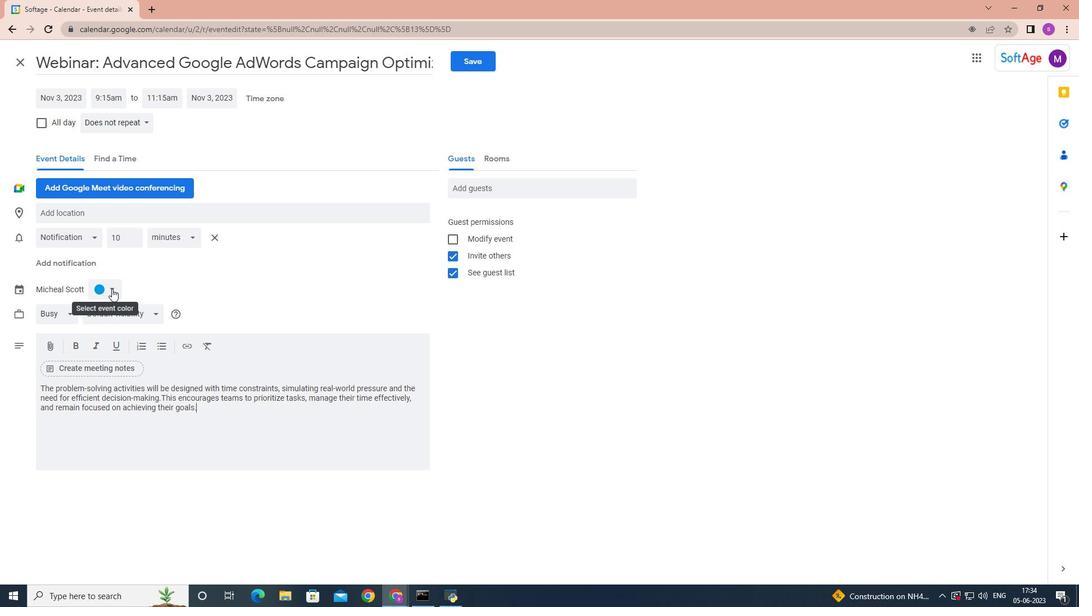 
Action: Mouse moved to (111, 299)
Screenshot: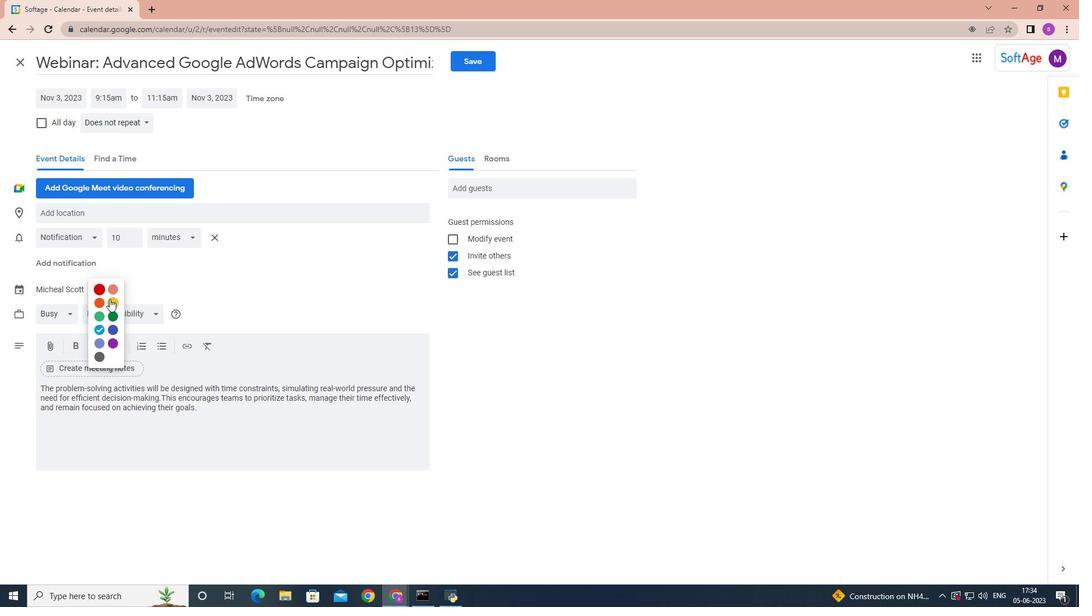 
Action: Mouse pressed left at (111, 299)
Screenshot: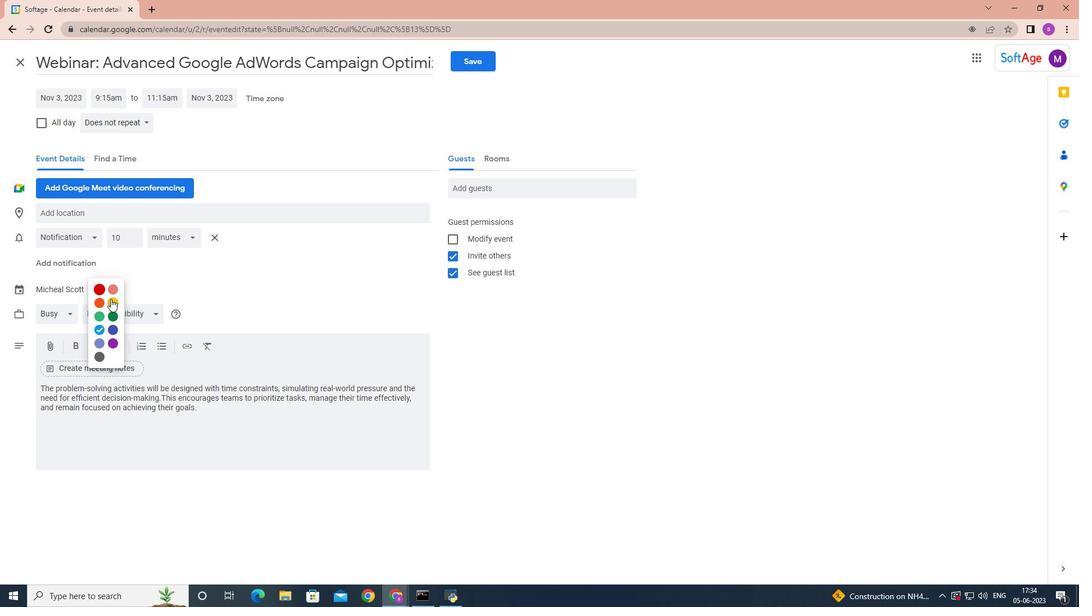 
Action: Mouse moved to (111, 213)
Screenshot: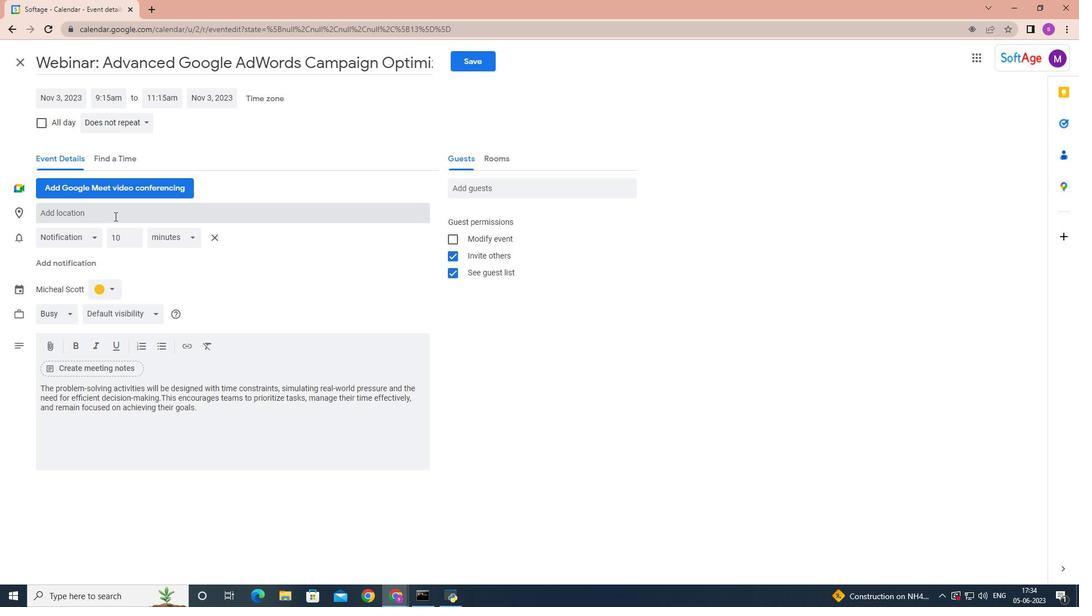 
Action: Mouse pressed left at (111, 213)
Screenshot: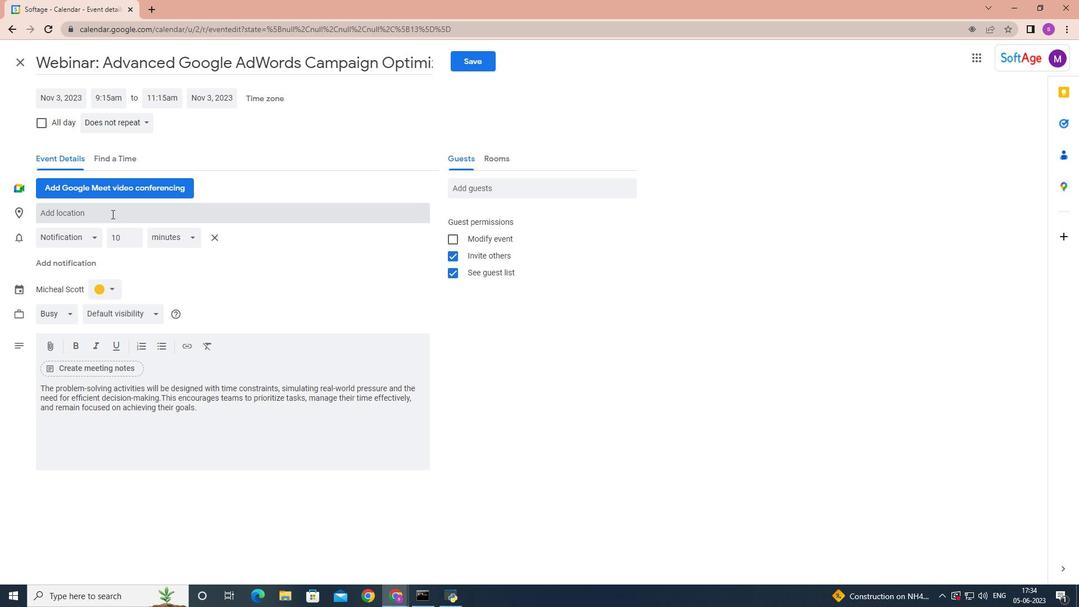 
Action: Key pressed <Key.shift>Milan,<Key.space><Key.shift>Italy
Screenshot: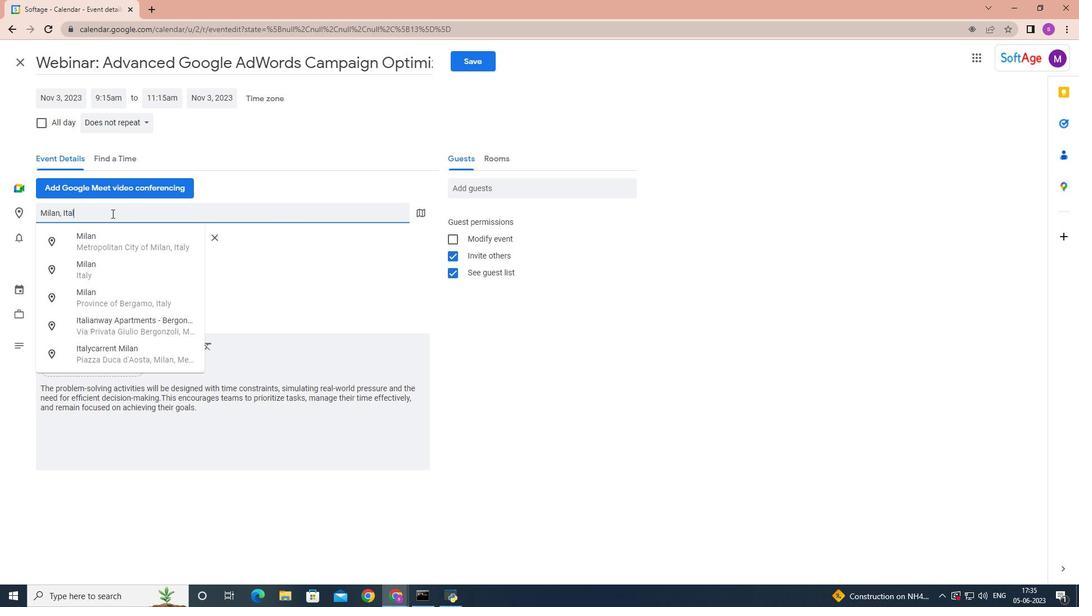 
Action: Mouse moved to (485, 184)
Screenshot: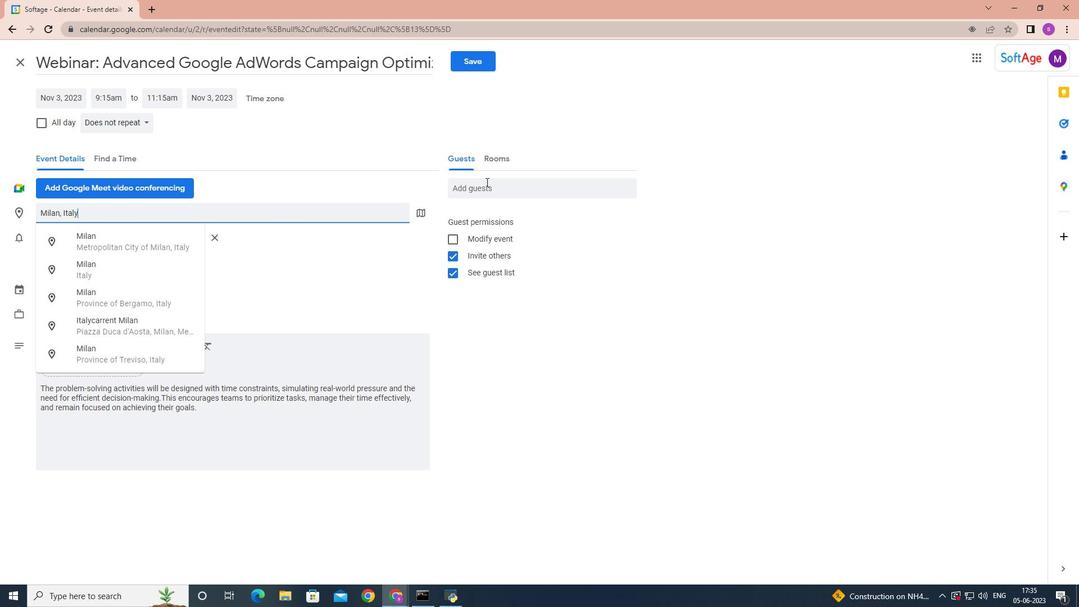 
Action: Mouse pressed left at (485, 184)
Screenshot: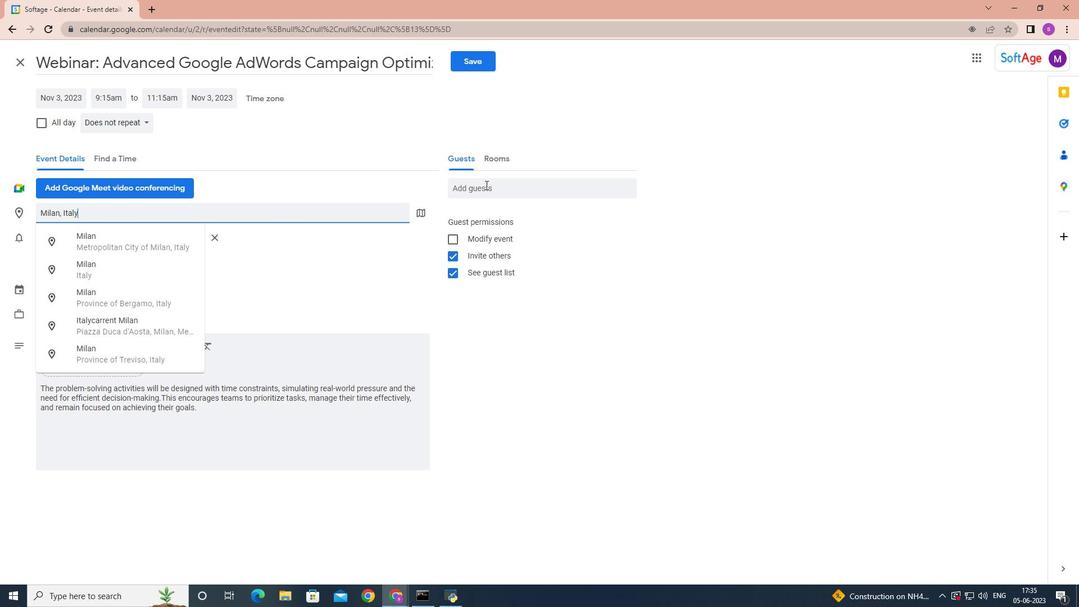 
Action: Key pressed softage.8
Screenshot: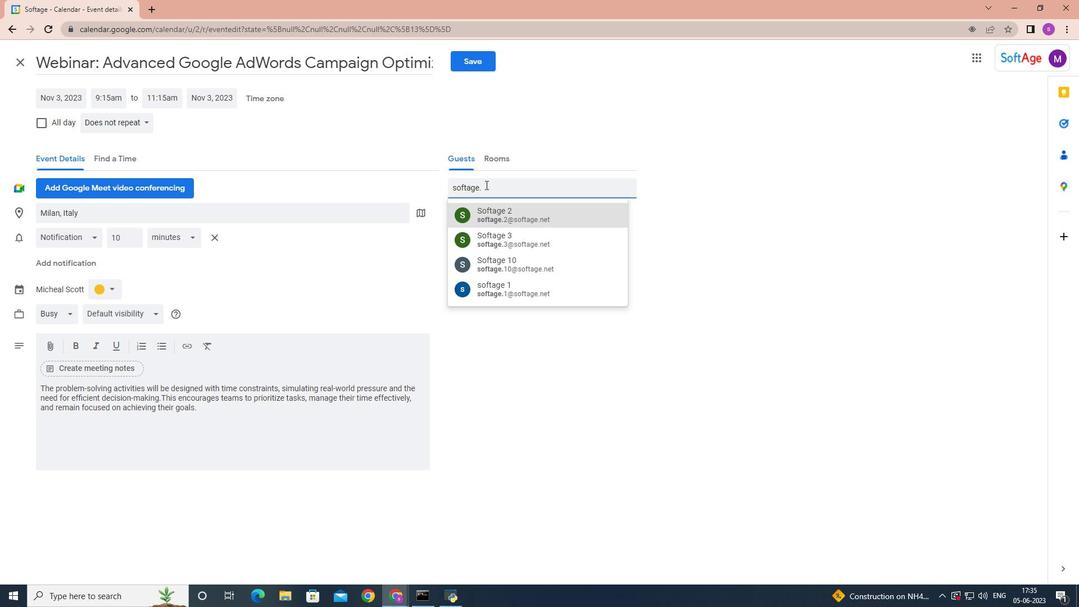 
Action: Mouse moved to (514, 210)
Screenshot: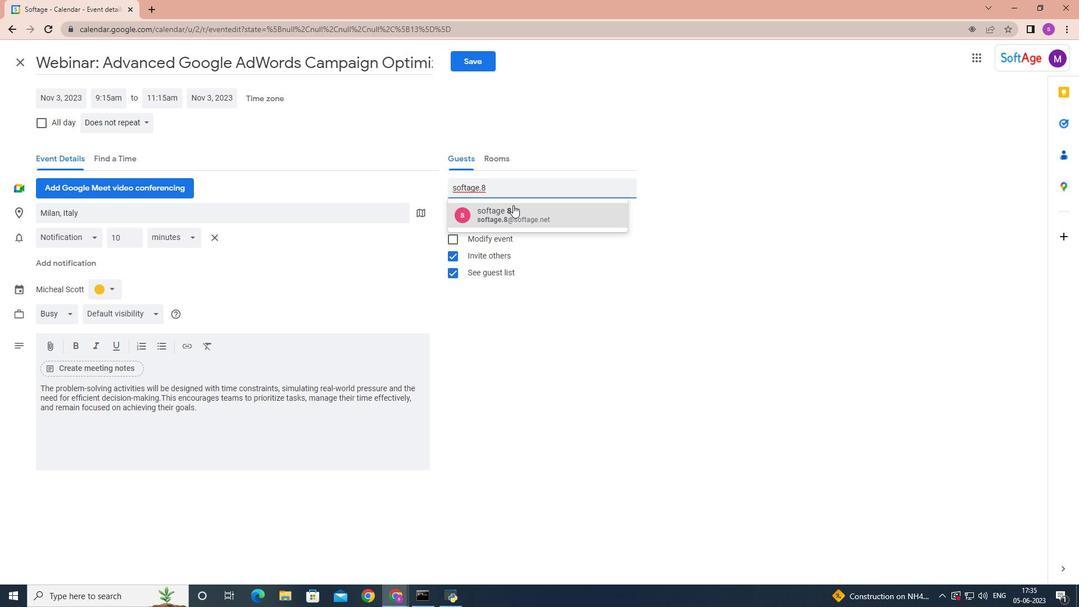 
Action: Mouse pressed left at (514, 210)
Screenshot: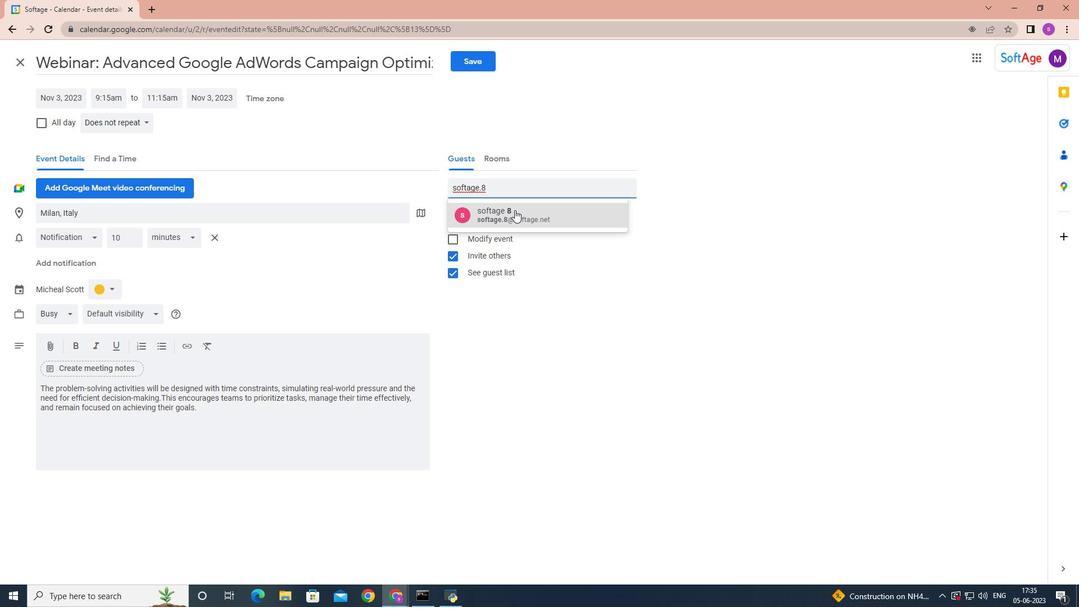 
Action: Key pressed softage.9
Screenshot: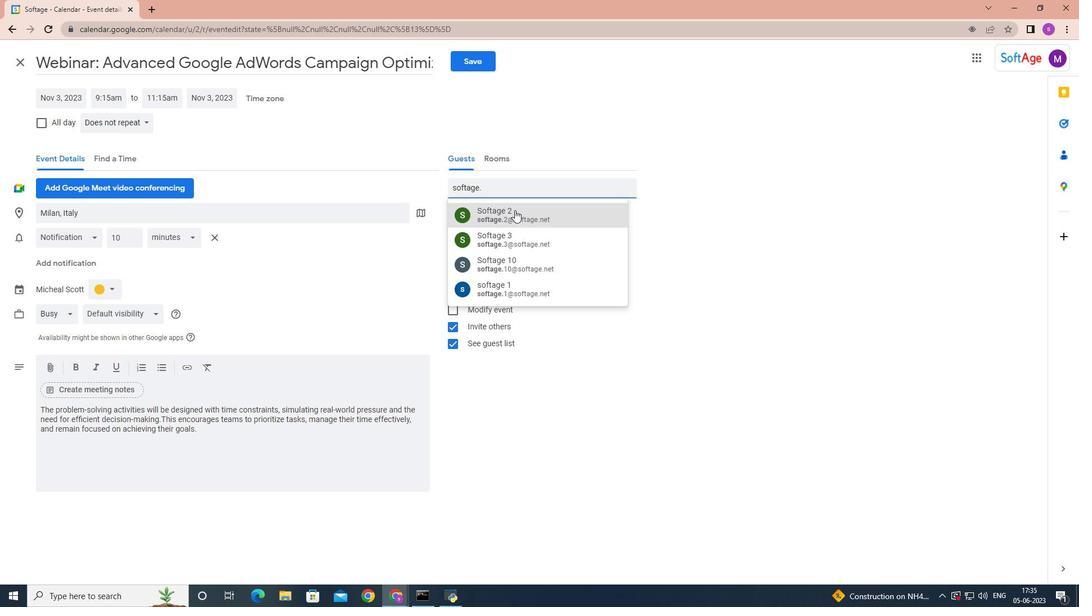 
Action: Mouse pressed left at (514, 210)
Screenshot: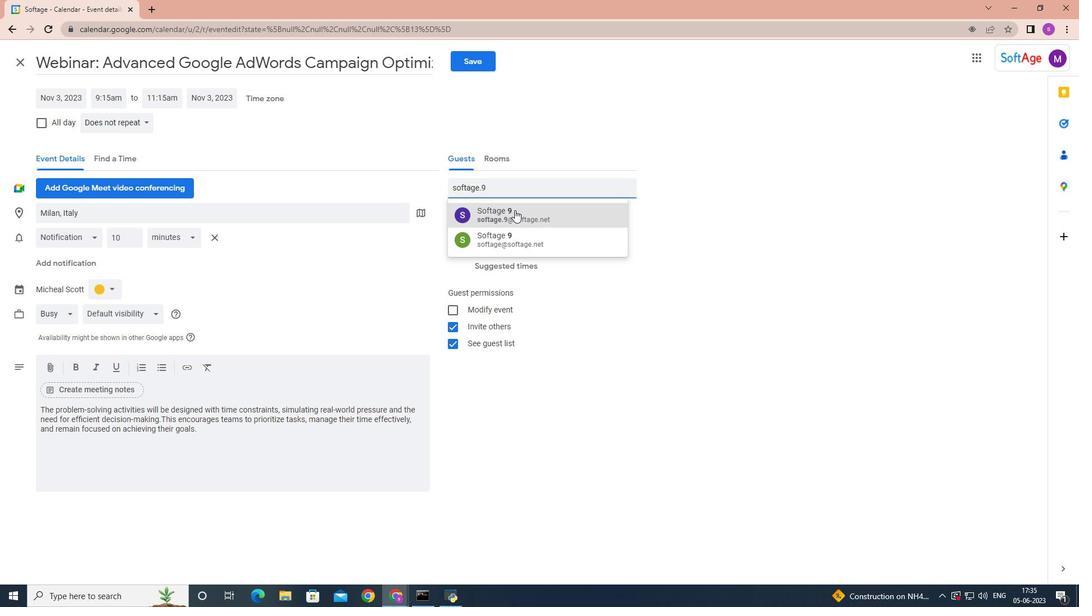 
Action: Mouse moved to (145, 121)
Screenshot: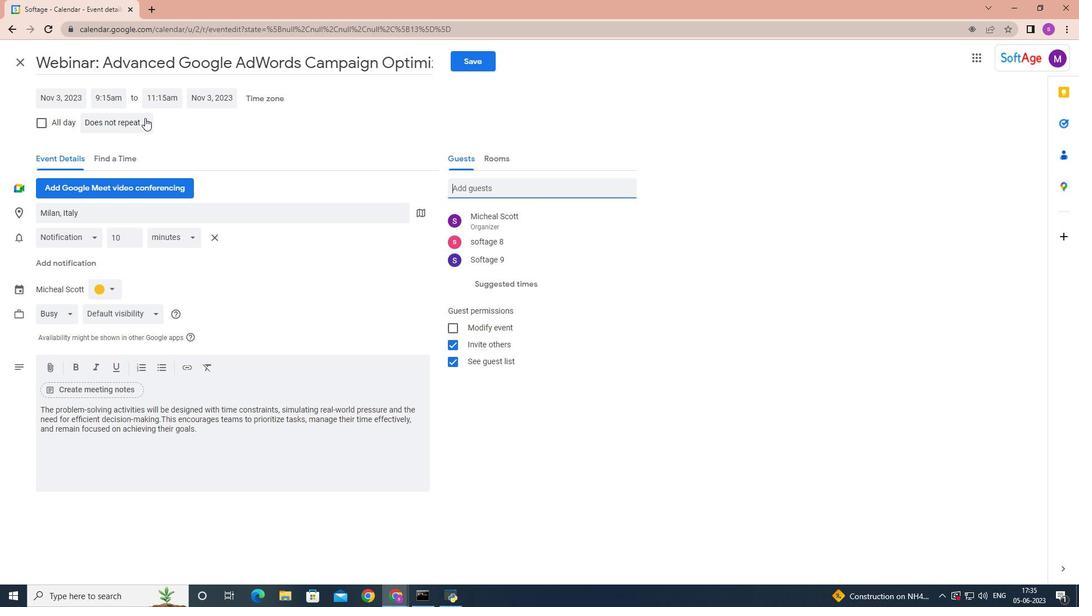 
Action: Mouse pressed left at (145, 121)
Screenshot: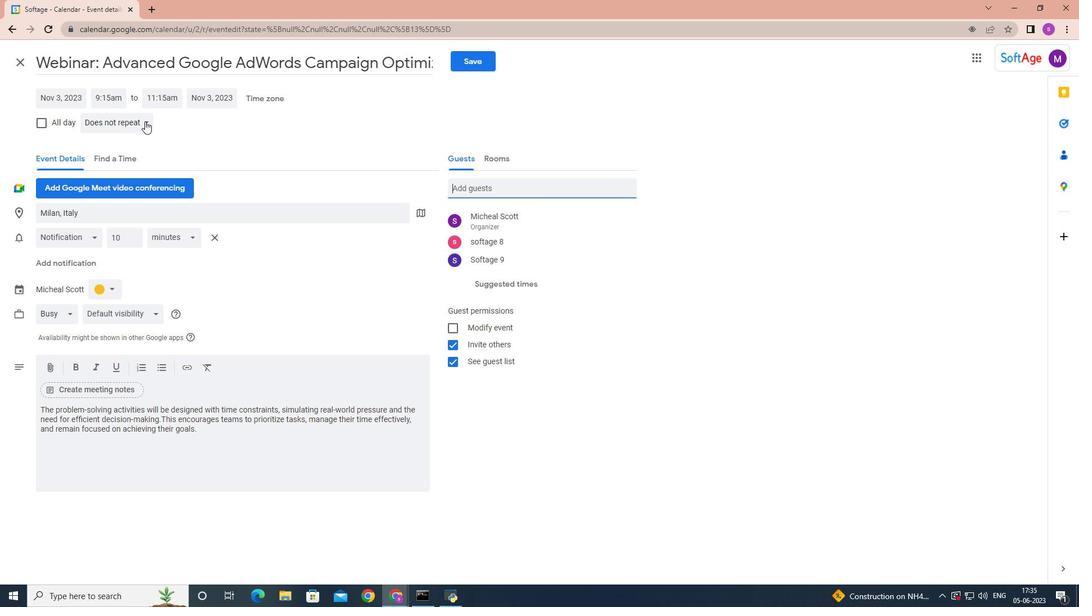 
Action: Mouse moved to (136, 242)
Screenshot: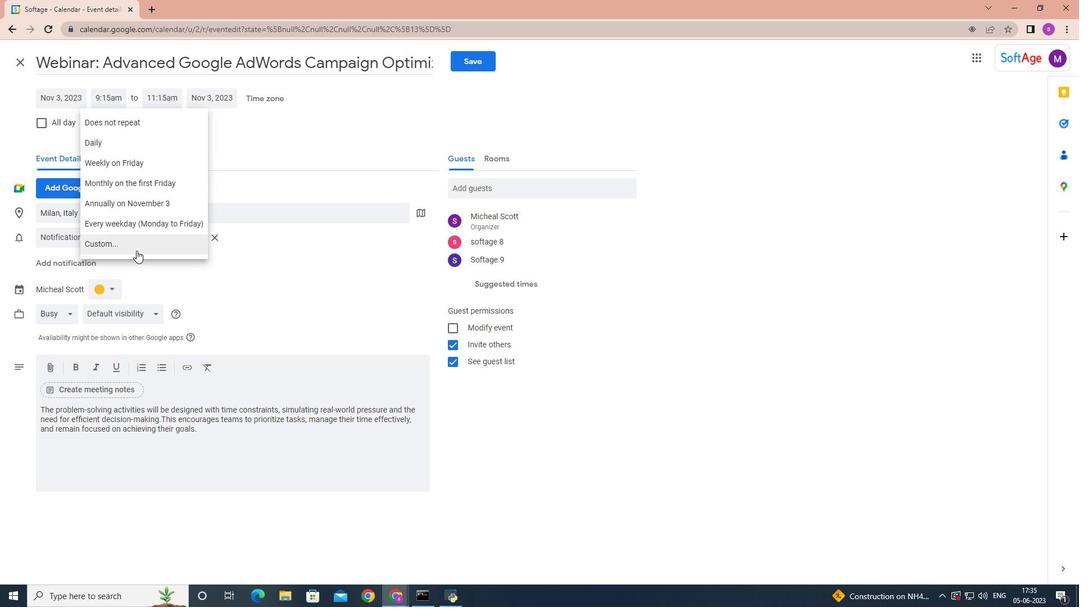 
Action: Mouse pressed left at (136, 242)
Screenshot: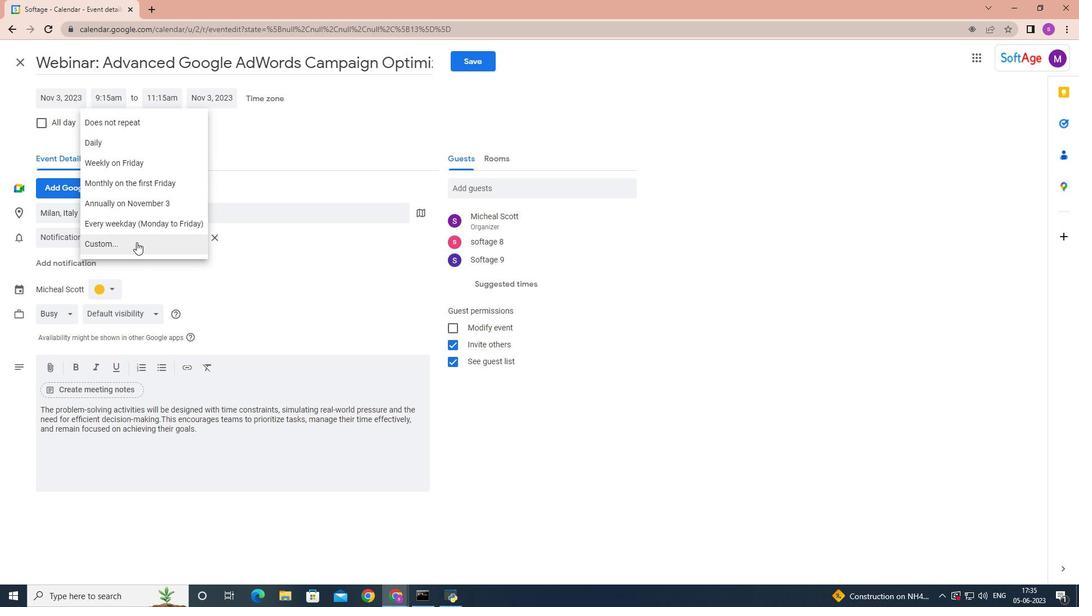
Action: Mouse moved to (451, 291)
Screenshot: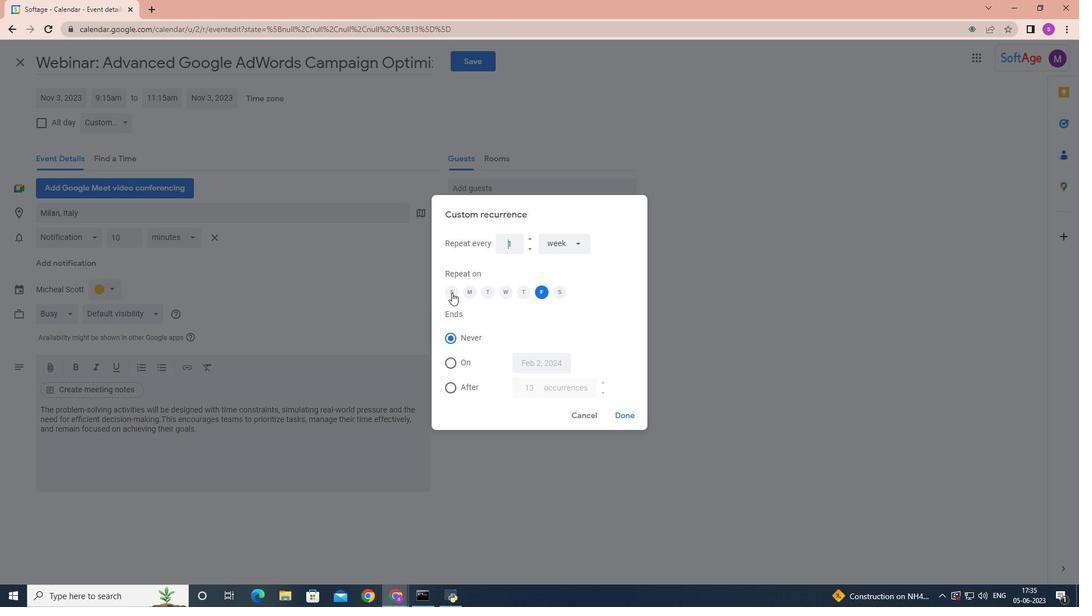 
Action: Mouse pressed left at (451, 291)
Screenshot: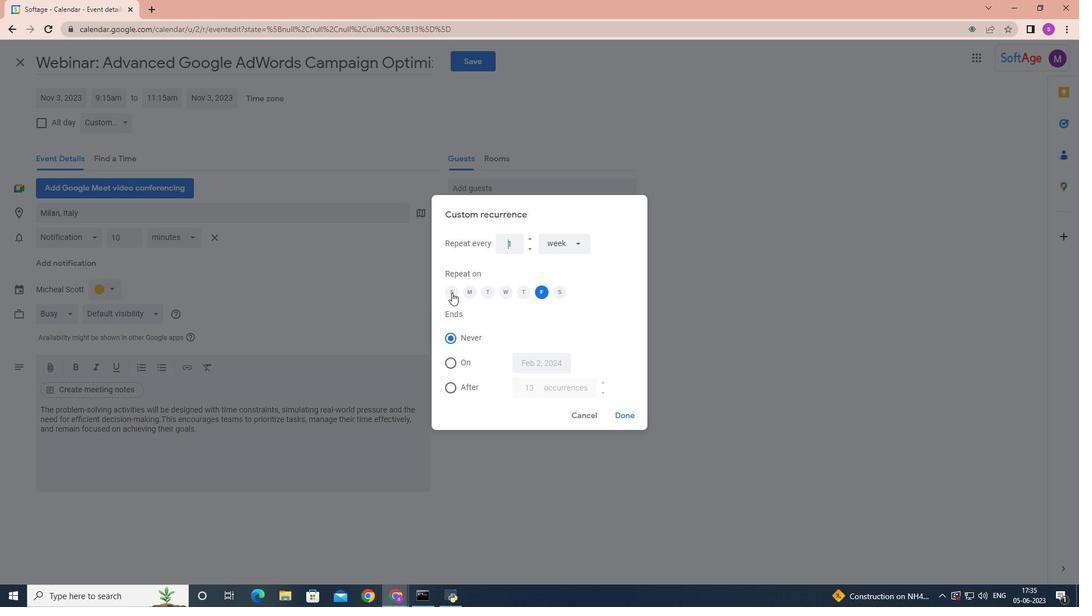 
Action: Mouse moved to (541, 291)
Screenshot: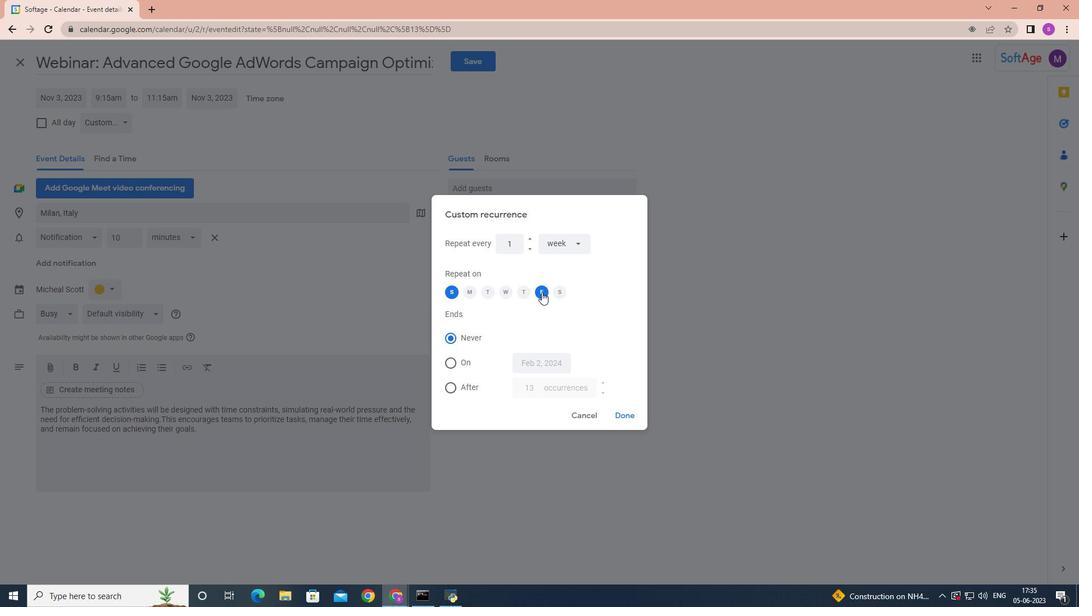 
Action: Mouse pressed left at (541, 291)
Screenshot: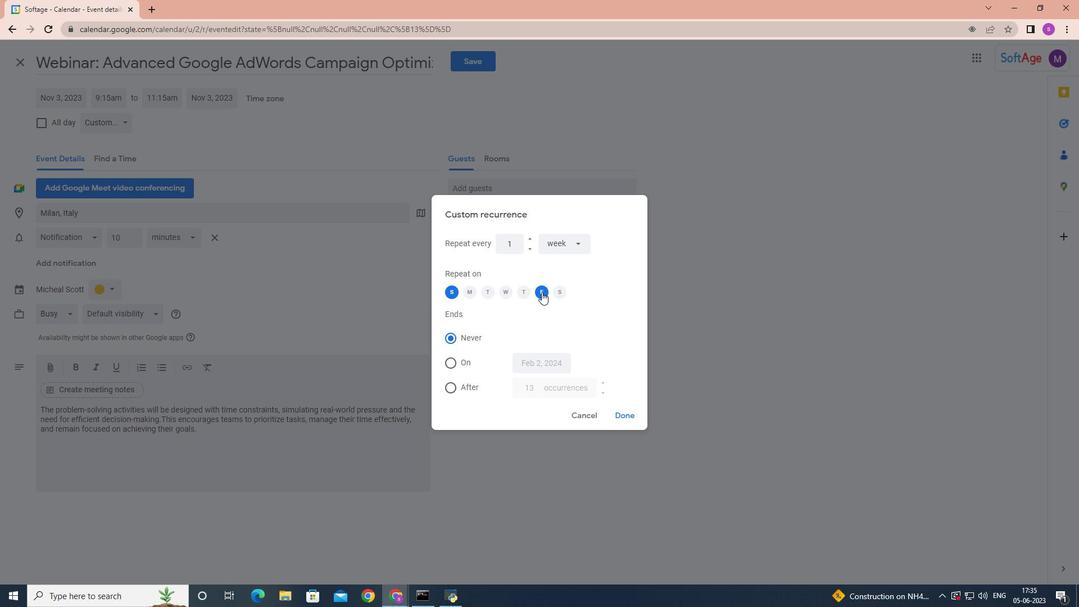 
Action: Mouse moved to (628, 413)
Screenshot: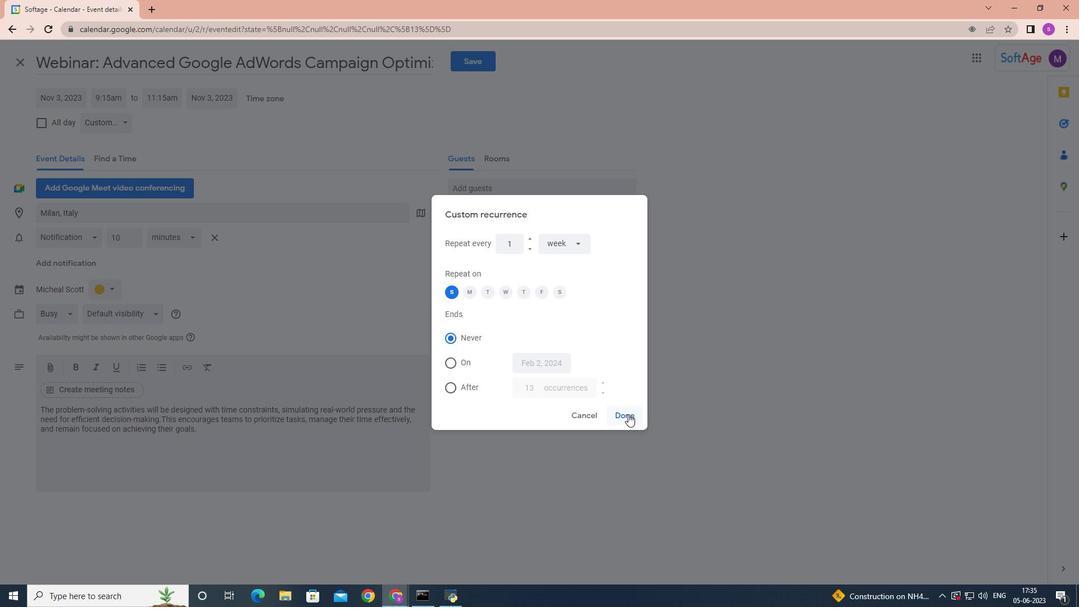 
Action: Mouse pressed left at (628, 413)
Screenshot: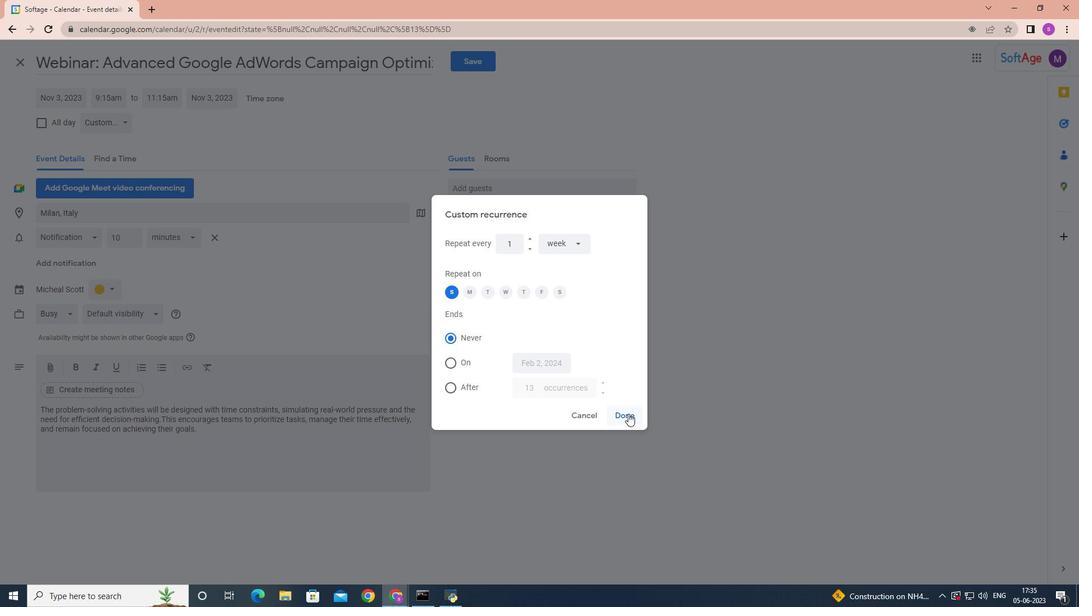 
Action: Mouse moved to (463, 58)
Screenshot: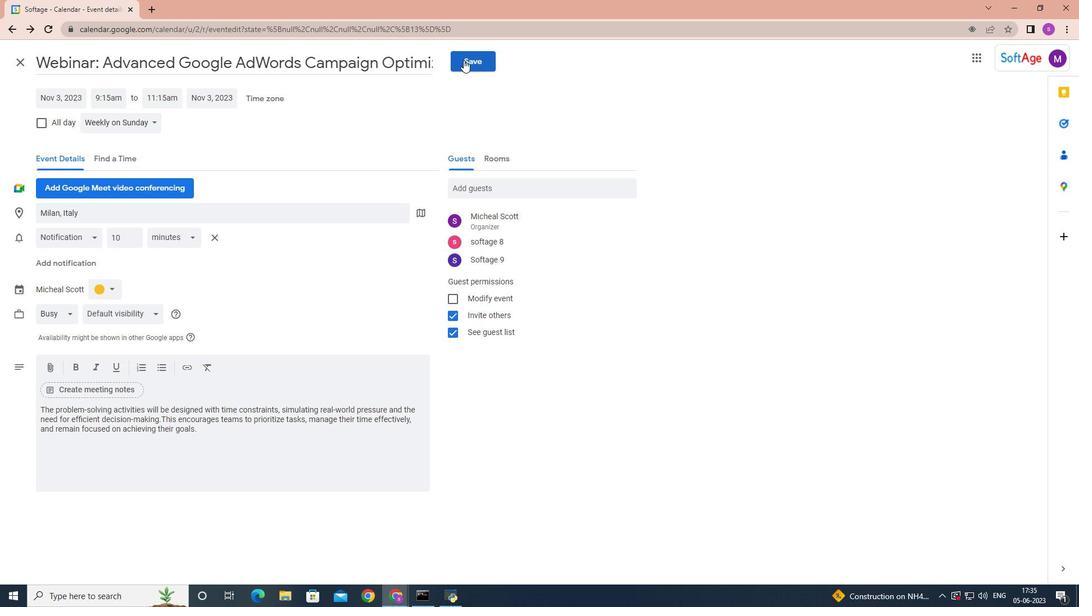 
Action: Mouse pressed left at (463, 58)
Screenshot: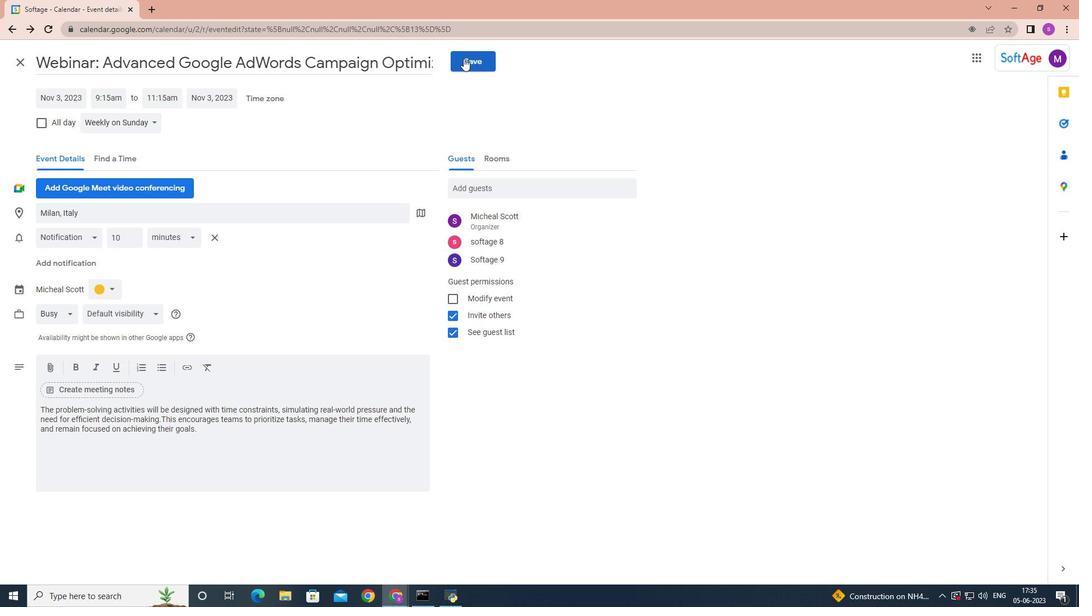 
Action: Mouse moved to (648, 335)
Screenshot: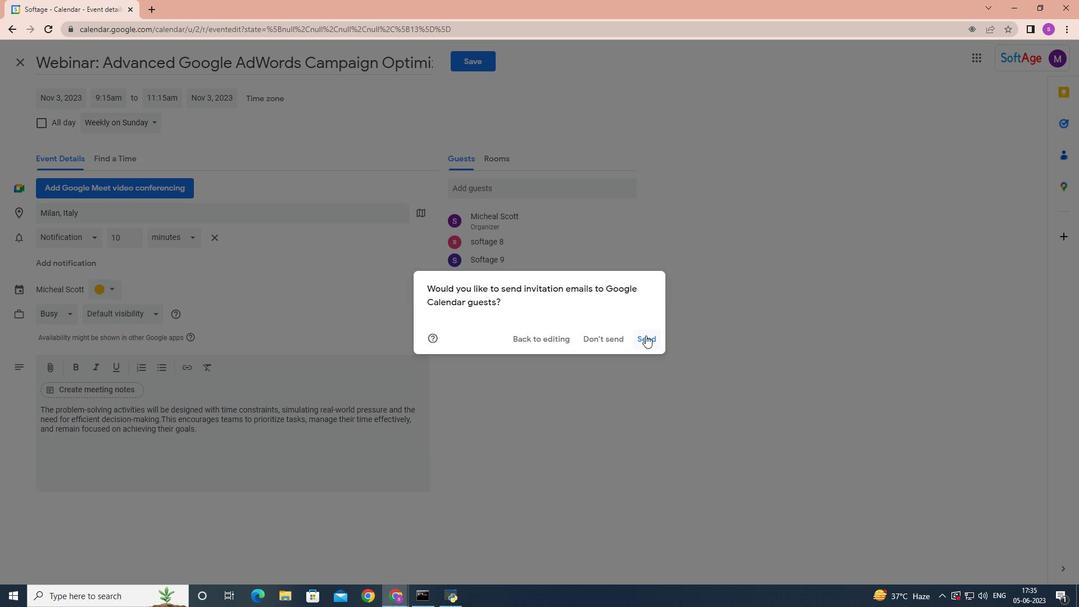
Action: Mouse pressed left at (648, 335)
Screenshot: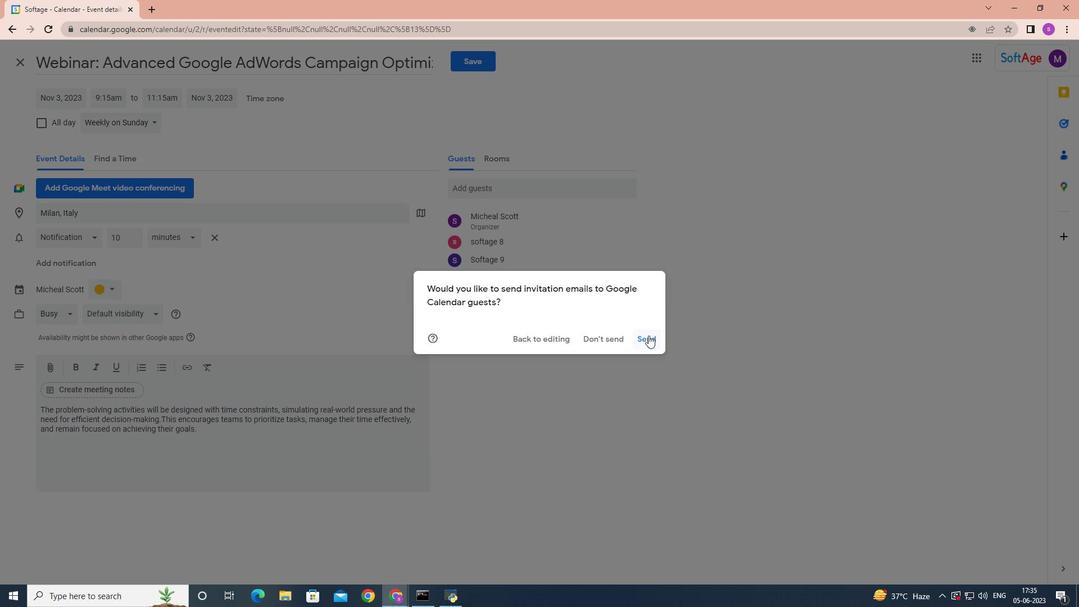 
Action: Mouse moved to (647, 334)
Screenshot: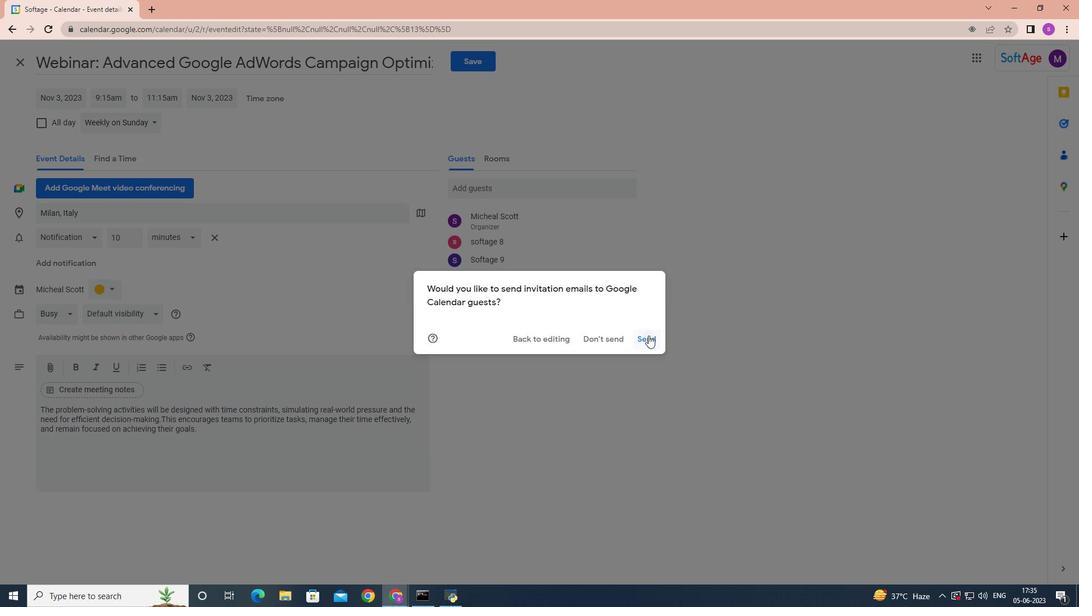 
